 Task: Search one way flight ticket for 2 adults, 2 children, 2 infants in seat in first from Joplin: Joplin Regional Airport to Jacksonville: Albert J. Ellis Airport on 8-3-2023. Choice of flights is Westjet. Number of bags: 2 carry on bags. Price is upto 71000. Outbound departure time preference is 13:30.
Action: Mouse moved to (236, 368)
Screenshot: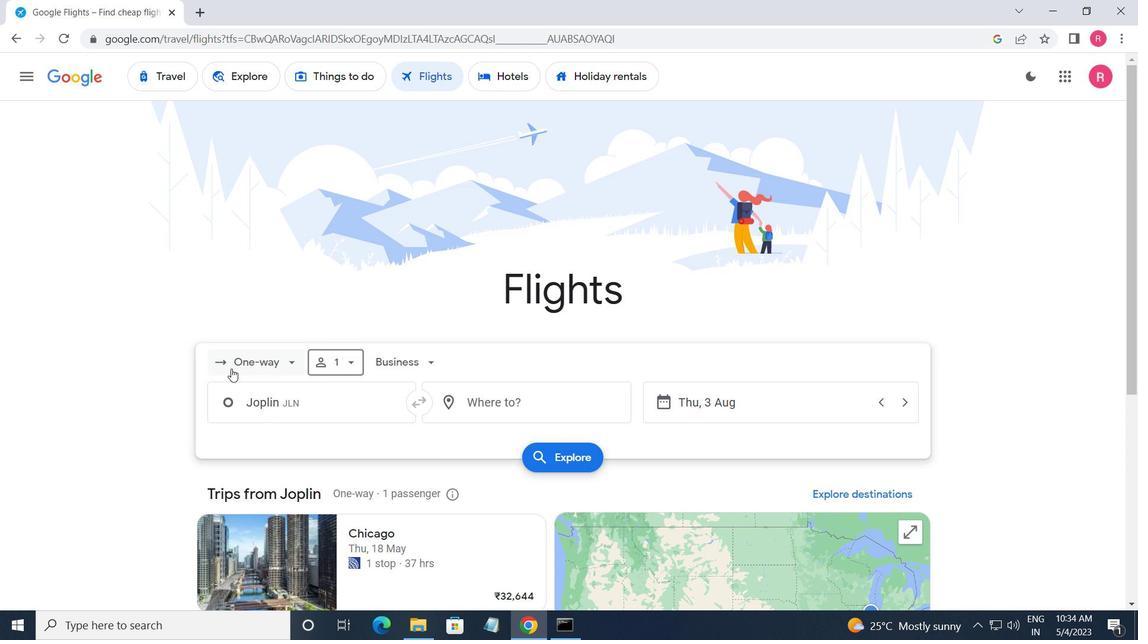 
Action: Mouse pressed left at (236, 368)
Screenshot: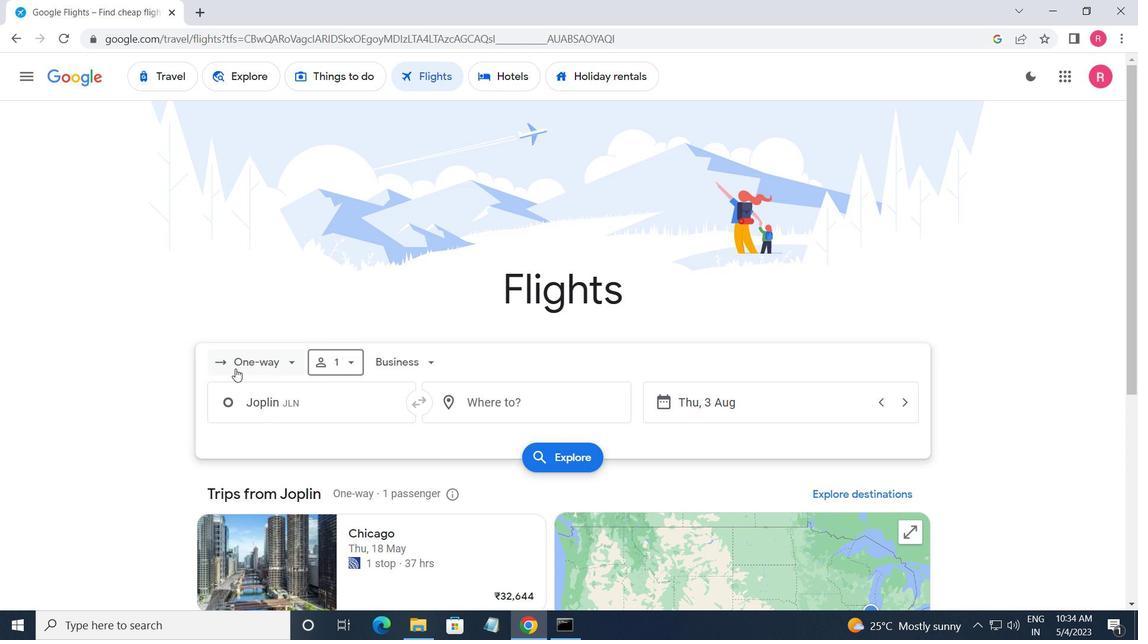 
Action: Mouse moved to (279, 434)
Screenshot: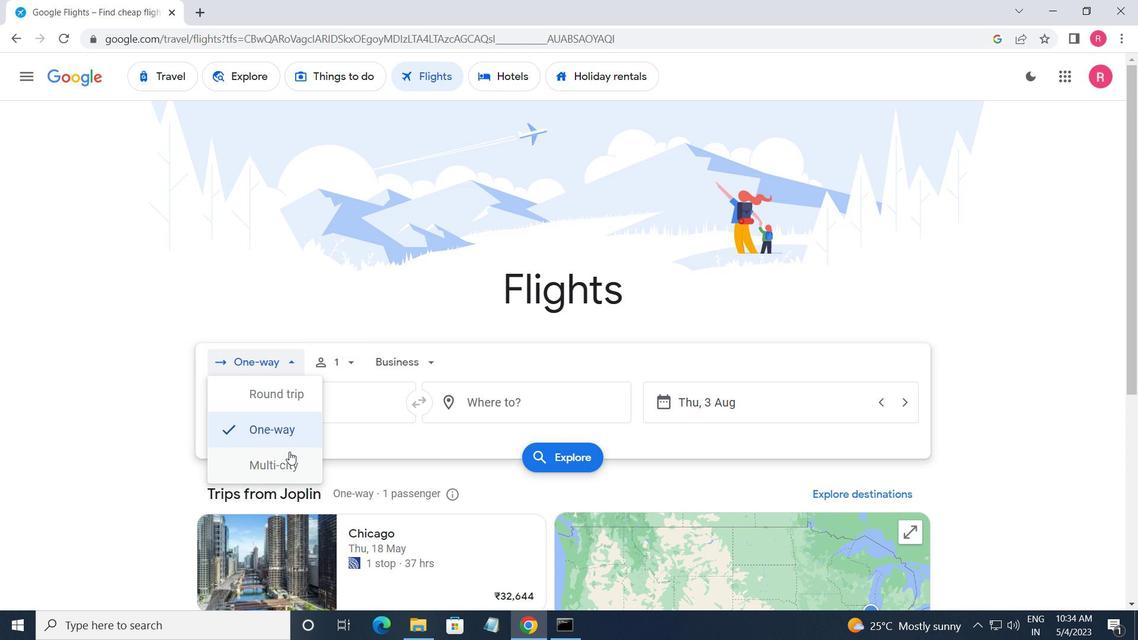 
Action: Mouse pressed left at (279, 434)
Screenshot: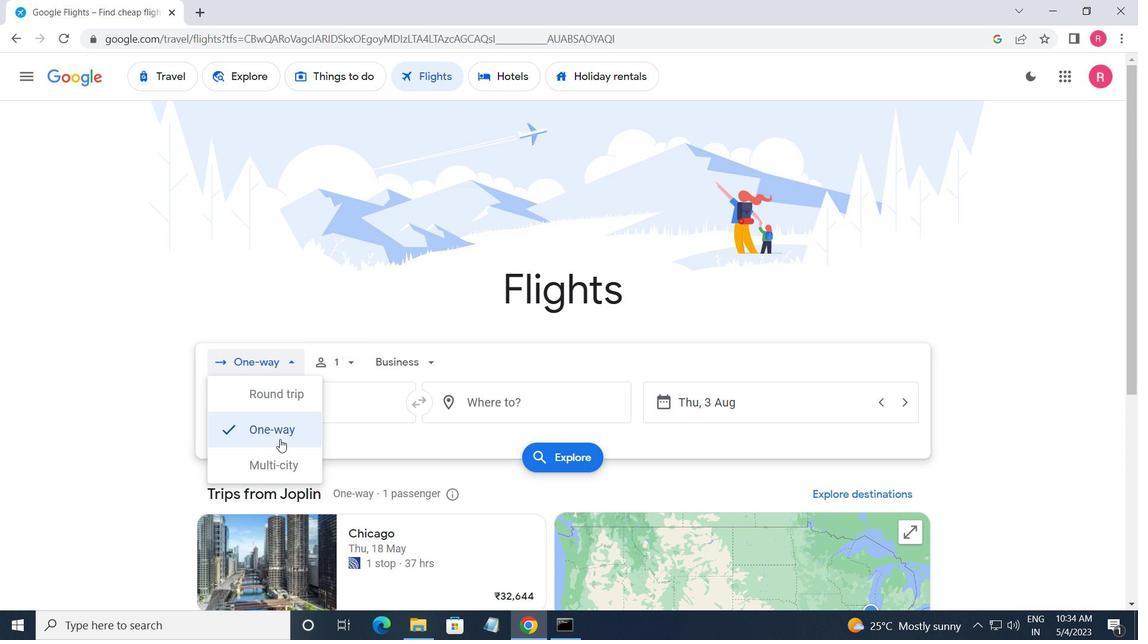 
Action: Mouse moved to (357, 373)
Screenshot: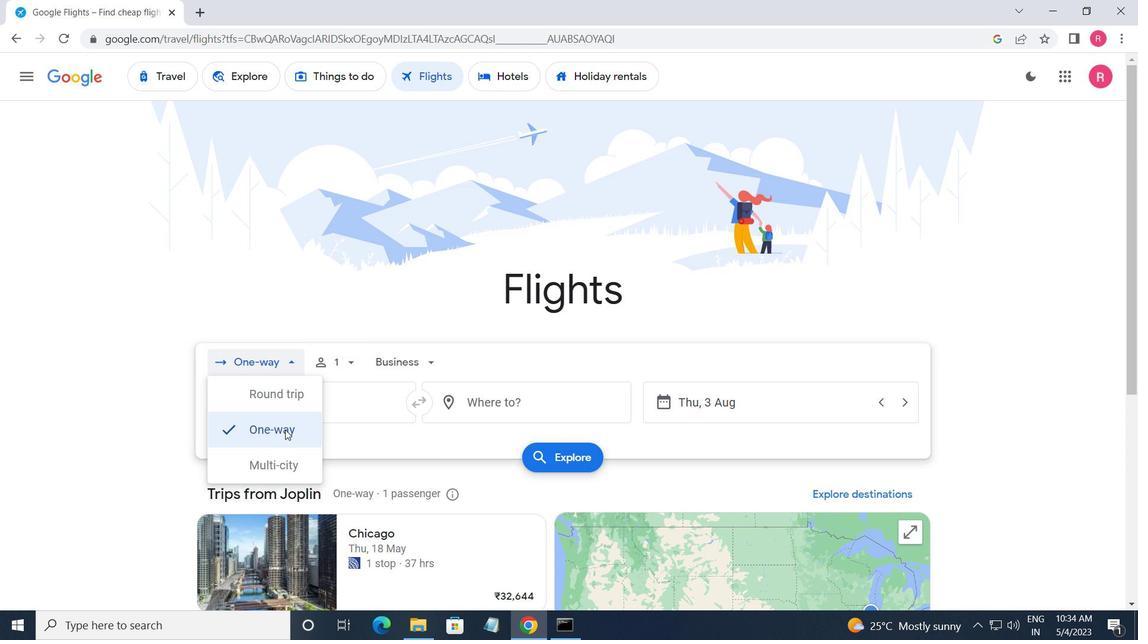 
Action: Mouse pressed left at (357, 373)
Screenshot: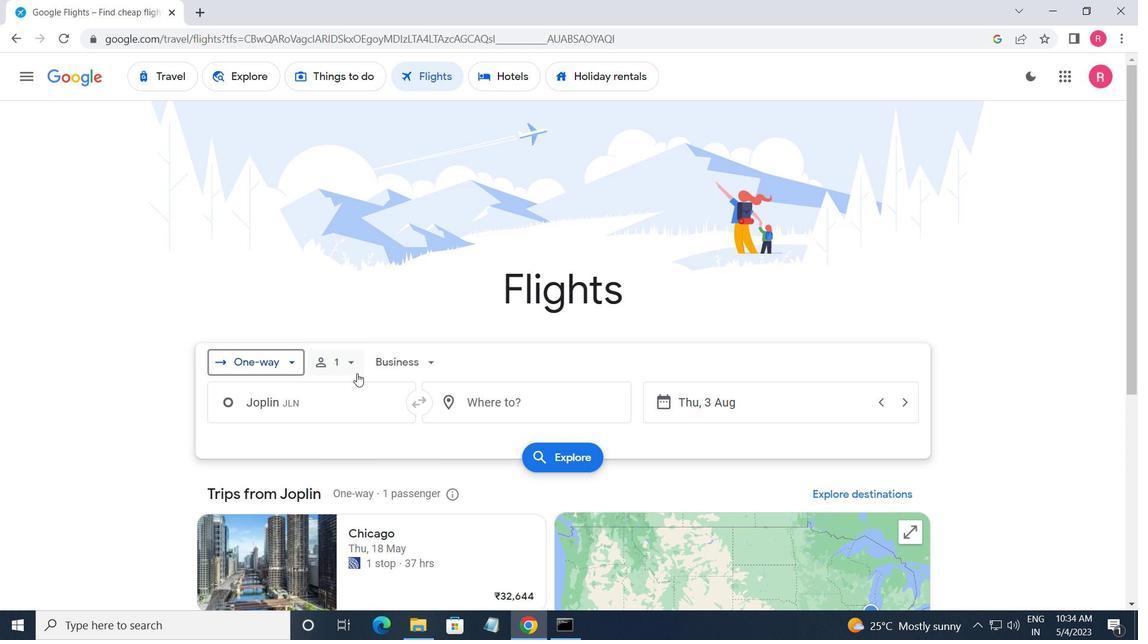 
Action: Mouse moved to (451, 397)
Screenshot: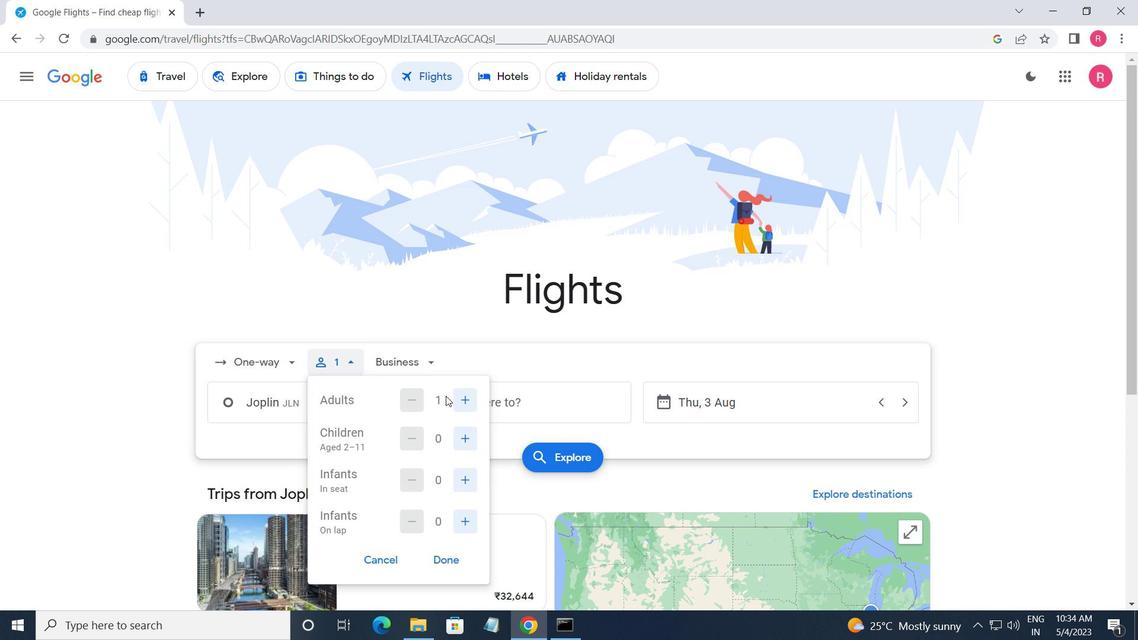 
Action: Mouse pressed left at (451, 397)
Screenshot: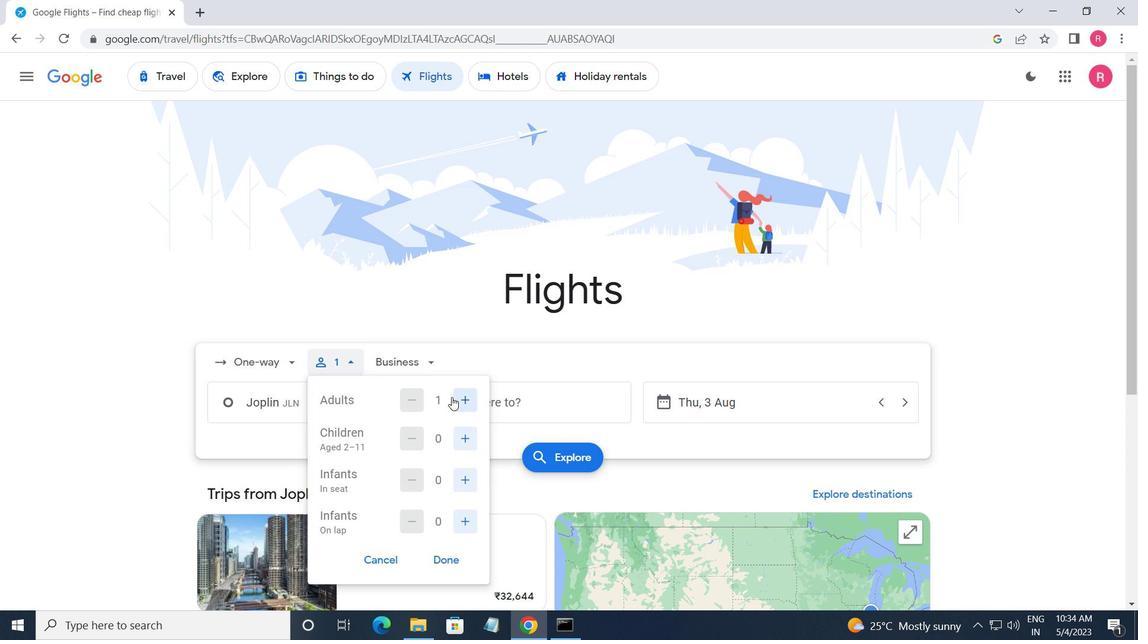 
Action: Mouse moved to (472, 439)
Screenshot: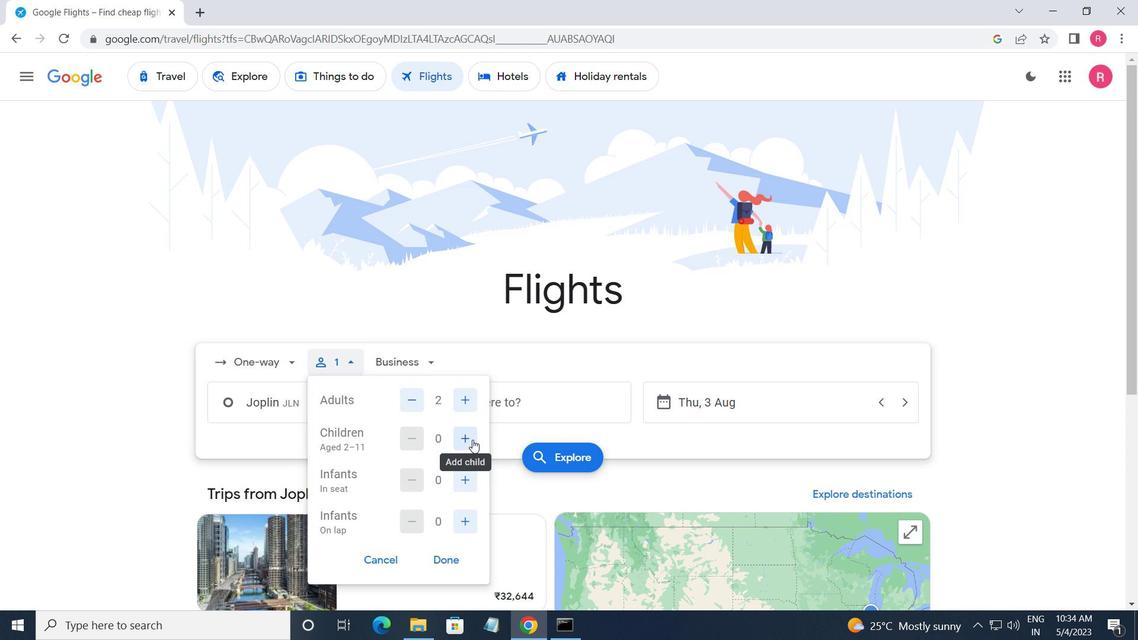
Action: Mouse pressed left at (472, 439)
Screenshot: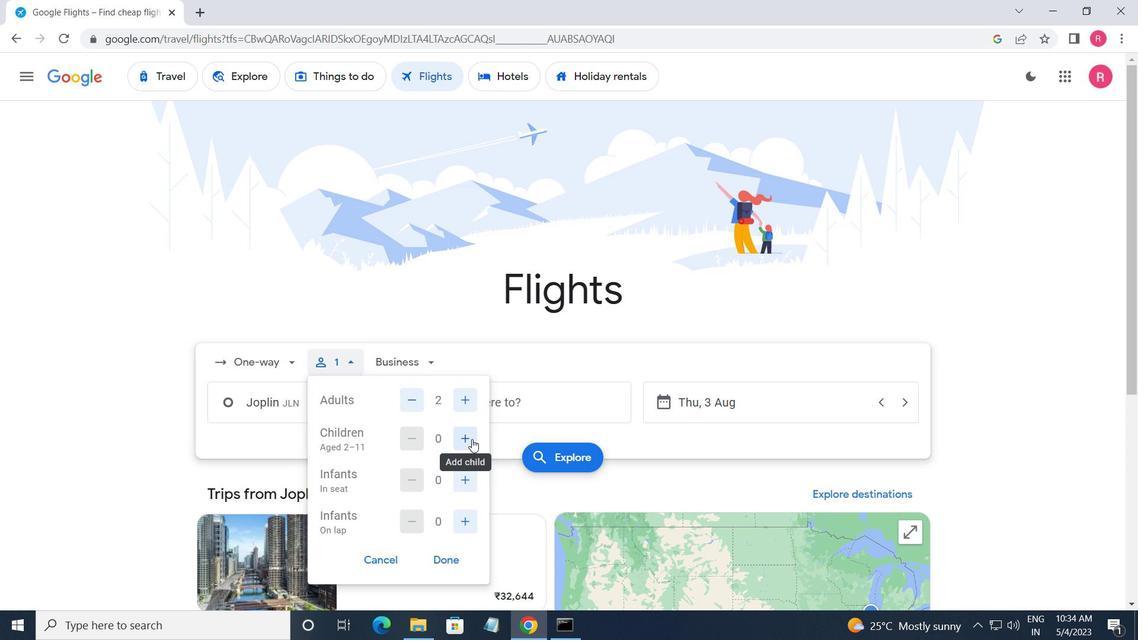 
Action: Mouse pressed left at (472, 439)
Screenshot: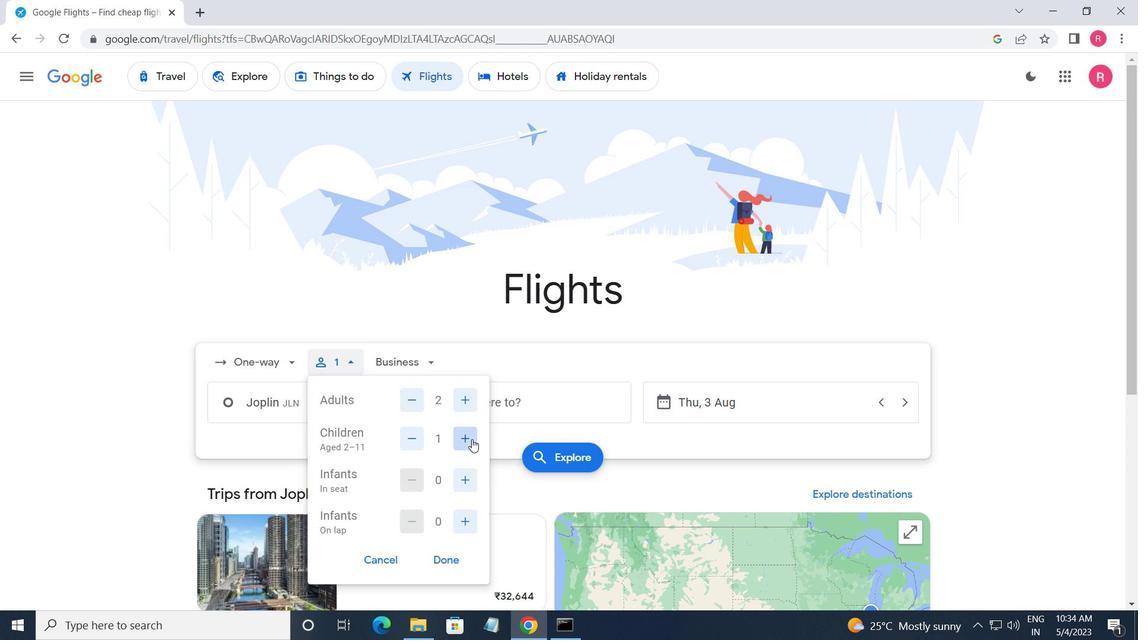 
Action: Mouse moved to (464, 481)
Screenshot: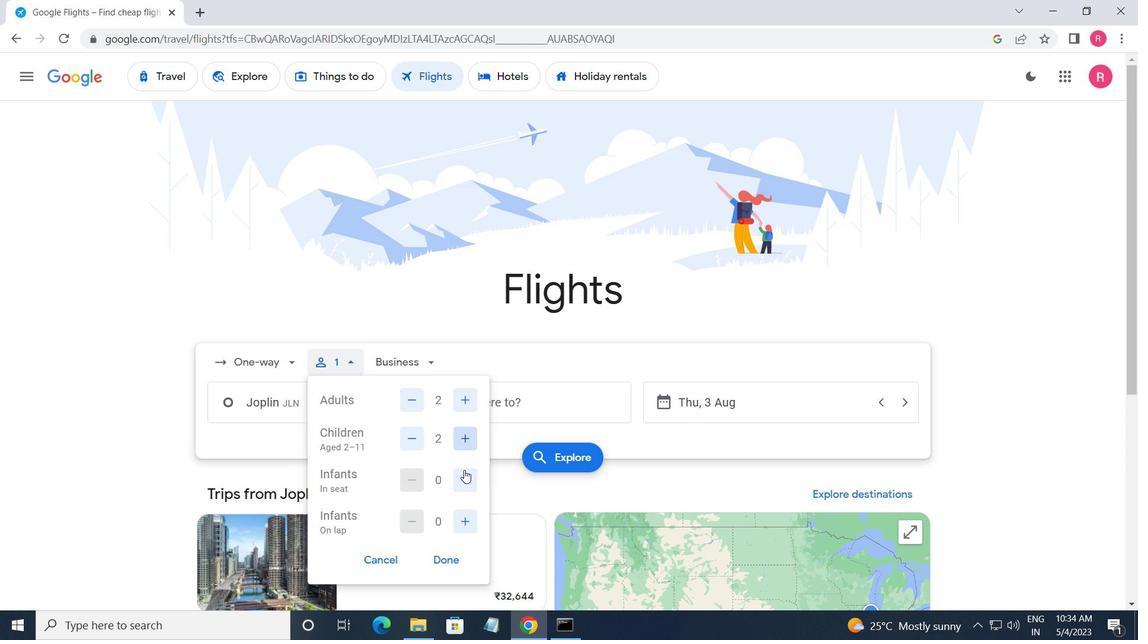 
Action: Mouse pressed left at (464, 481)
Screenshot: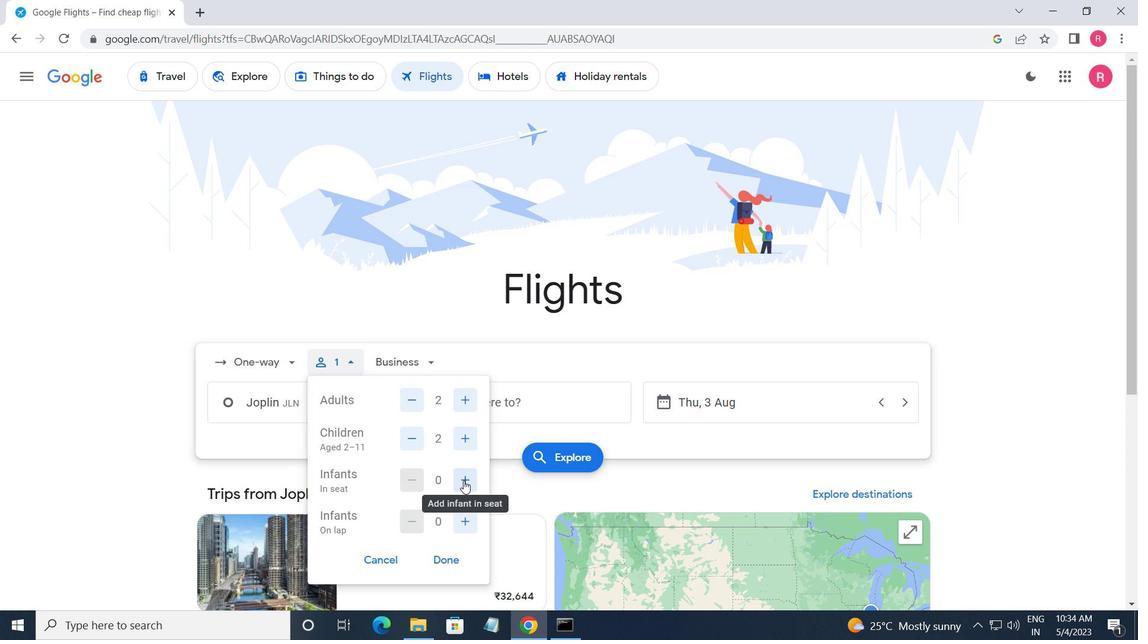 
Action: Mouse pressed left at (464, 481)
Screenshot: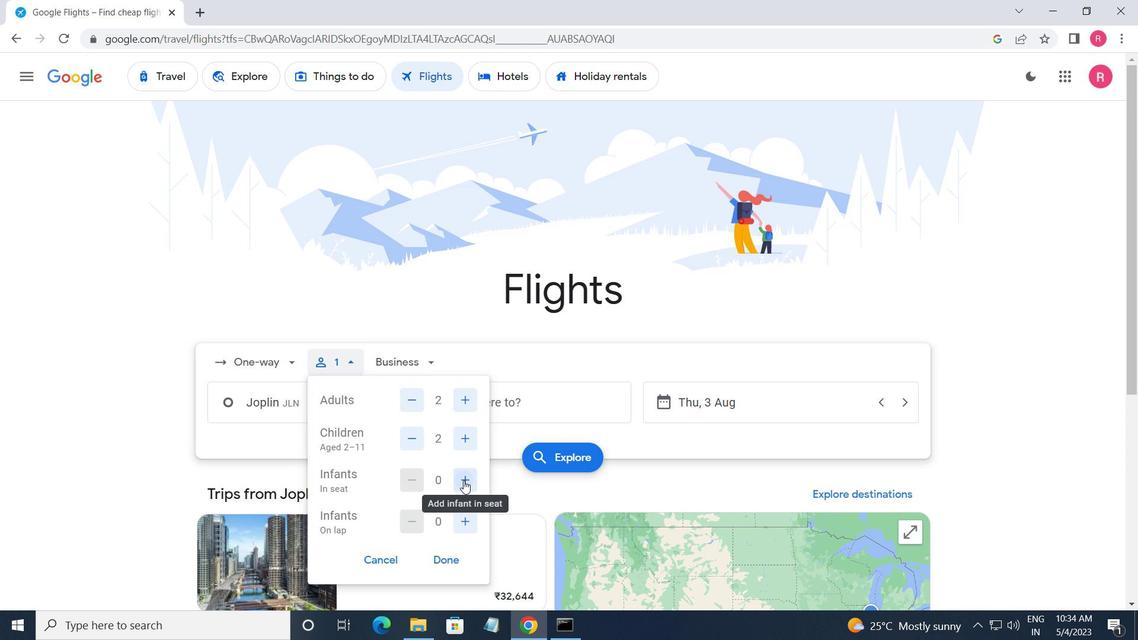 
Action: Mouse moved to (406, 355)
Screenshot: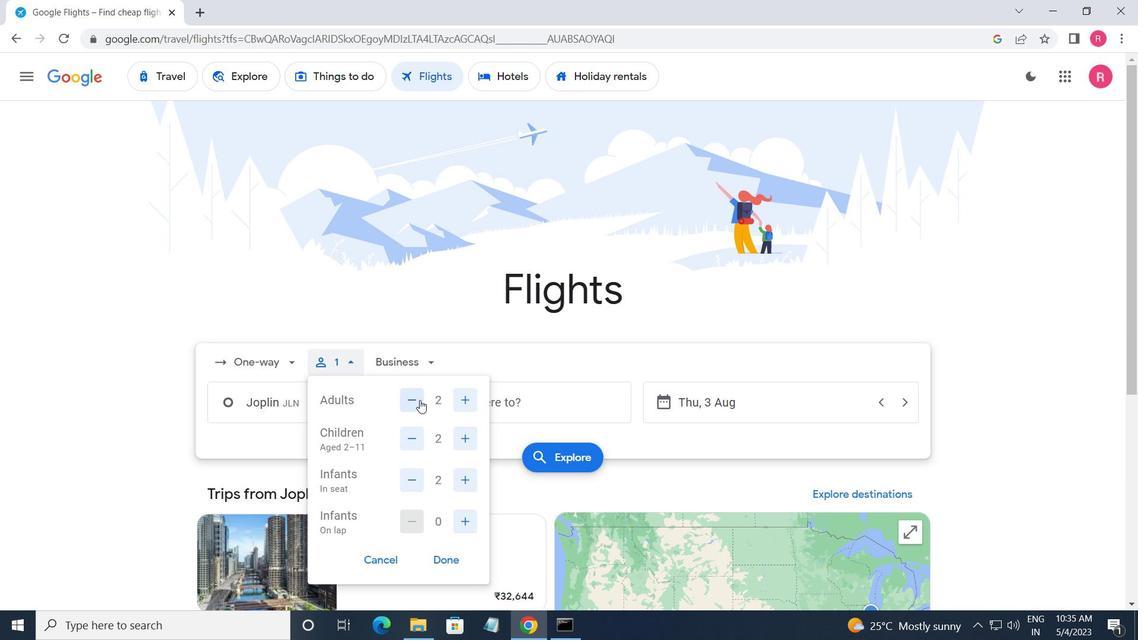 
Action: Mouse pressed left at (406, 355)
Screenshot: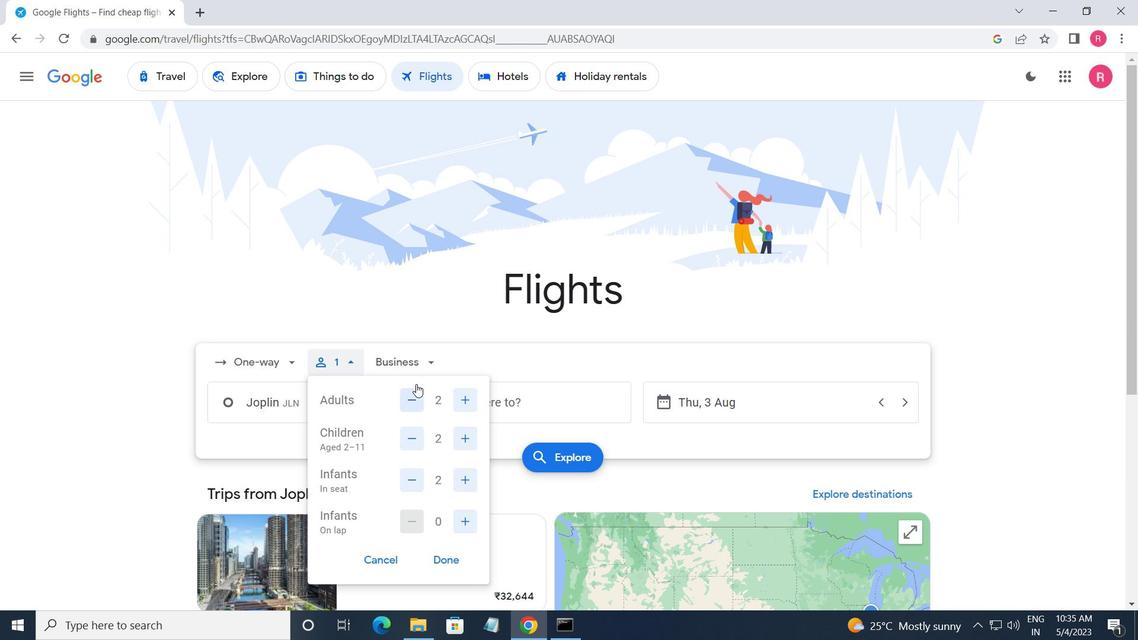
Action: Mouse moved to (439, 492)
Screenshot: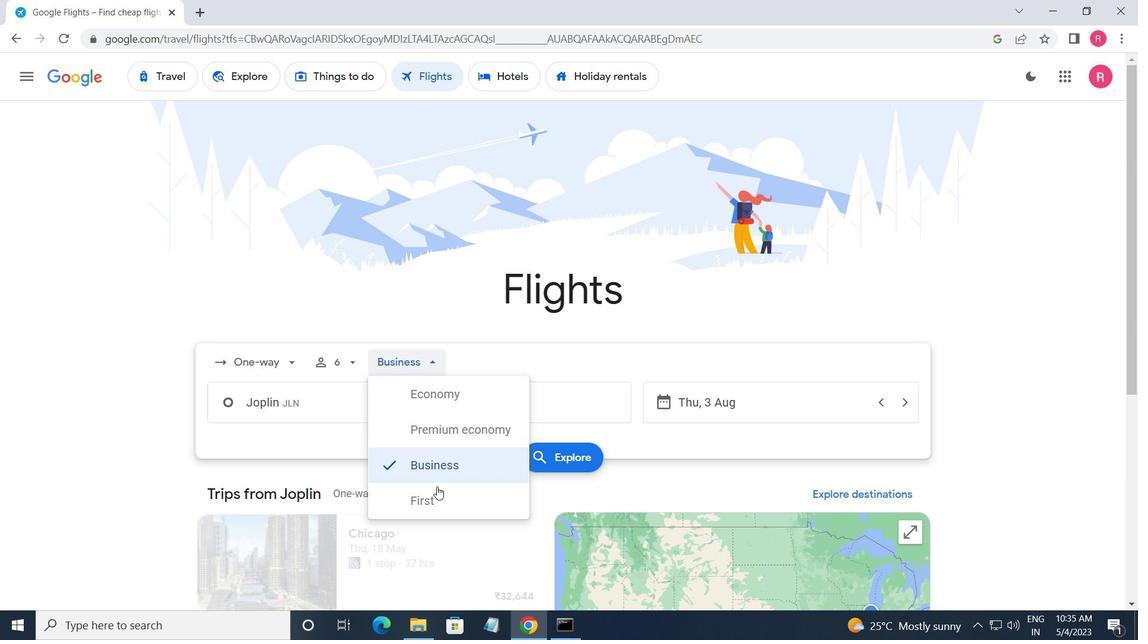 
Action: Mouse pressed left at (439, 492)
Screenshot: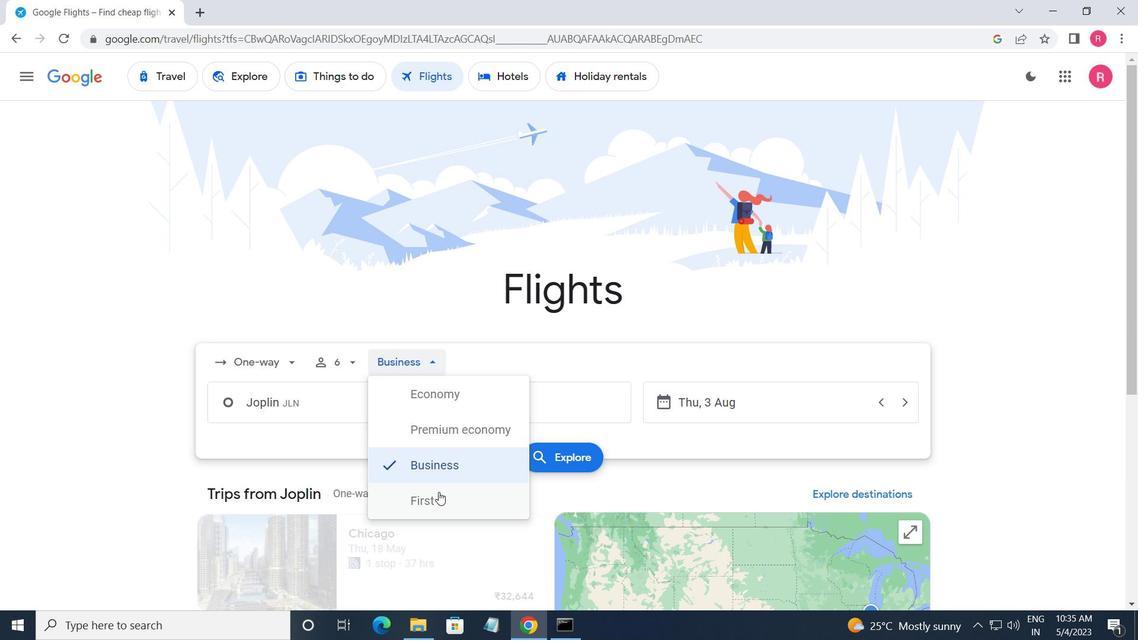 
Action: Mouse moved to (340, 404)
Screenshot: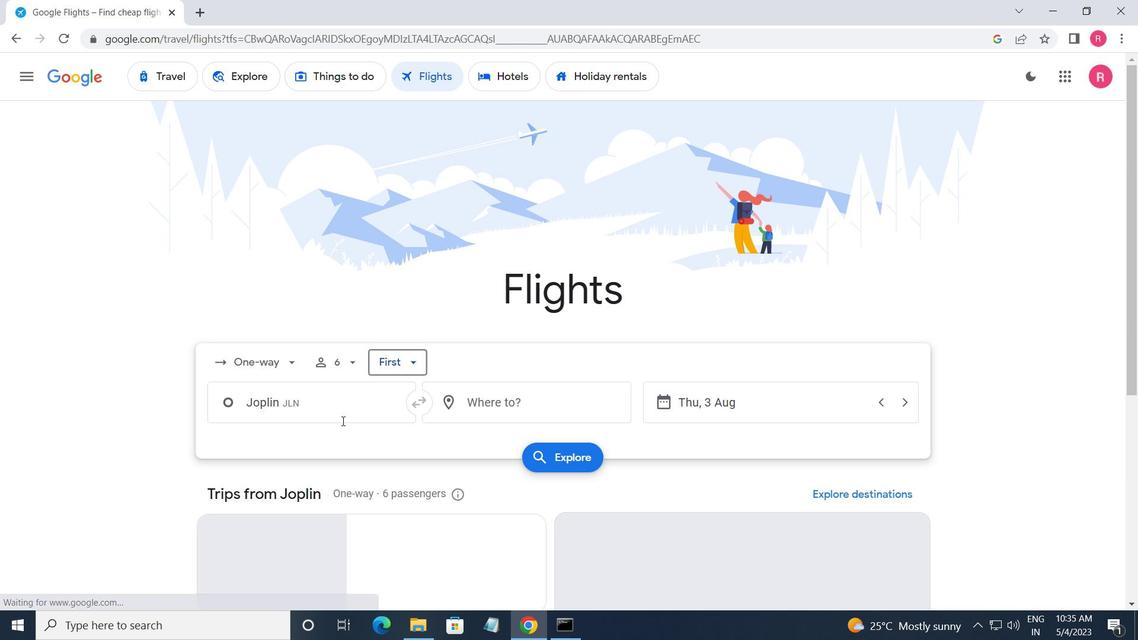 
Action: Mouse pressed left at (340, 404)
Screenshot: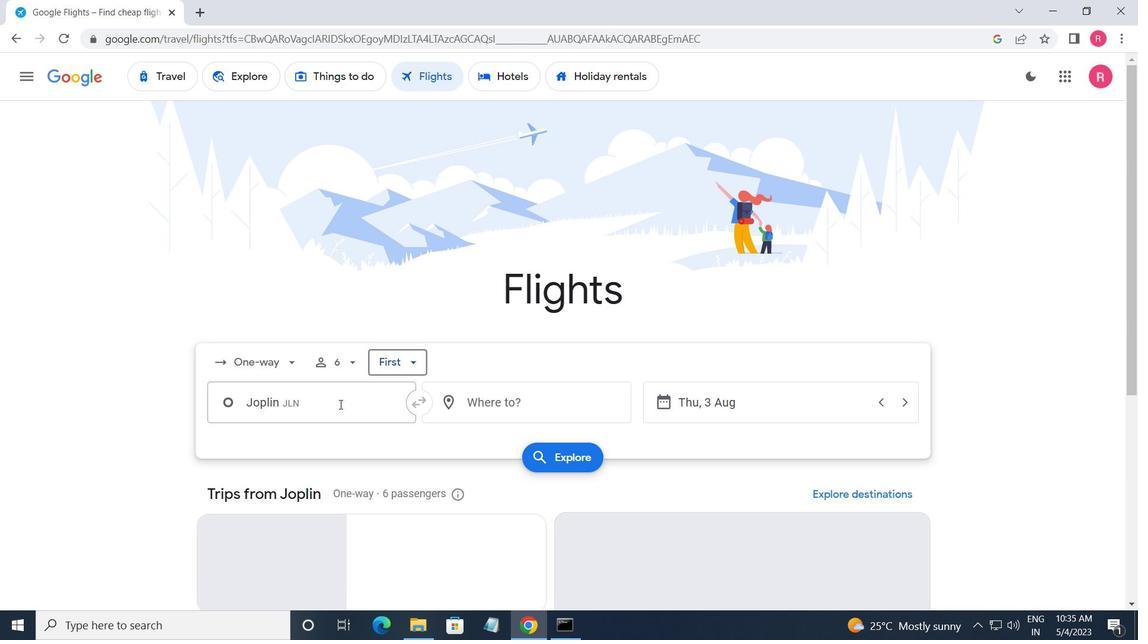 
Action: Mouse moved to (339, 487)
Screenshot: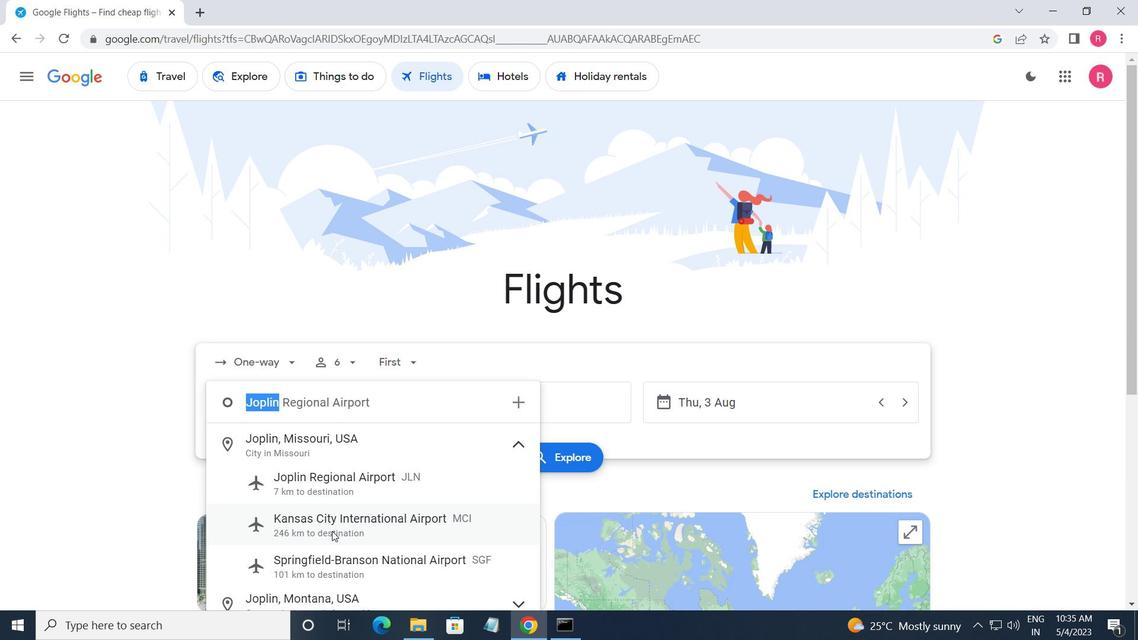 
Action: Mouse pressed left at (339, 487)
Screenshot: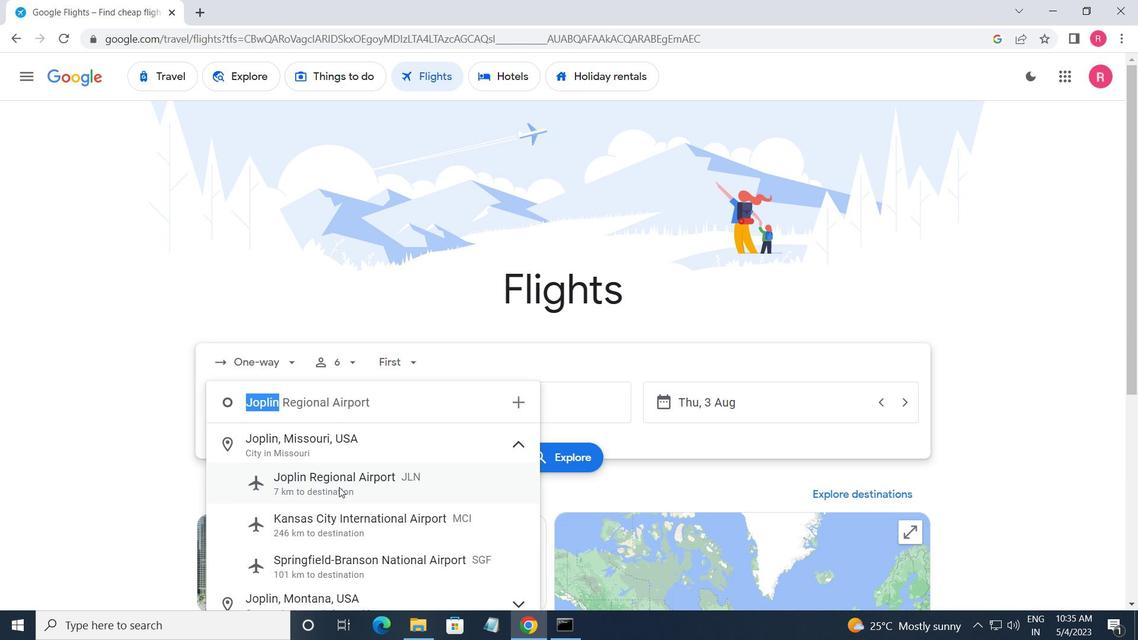 
Action: Mouse moved to (480, 408)
Screenshot: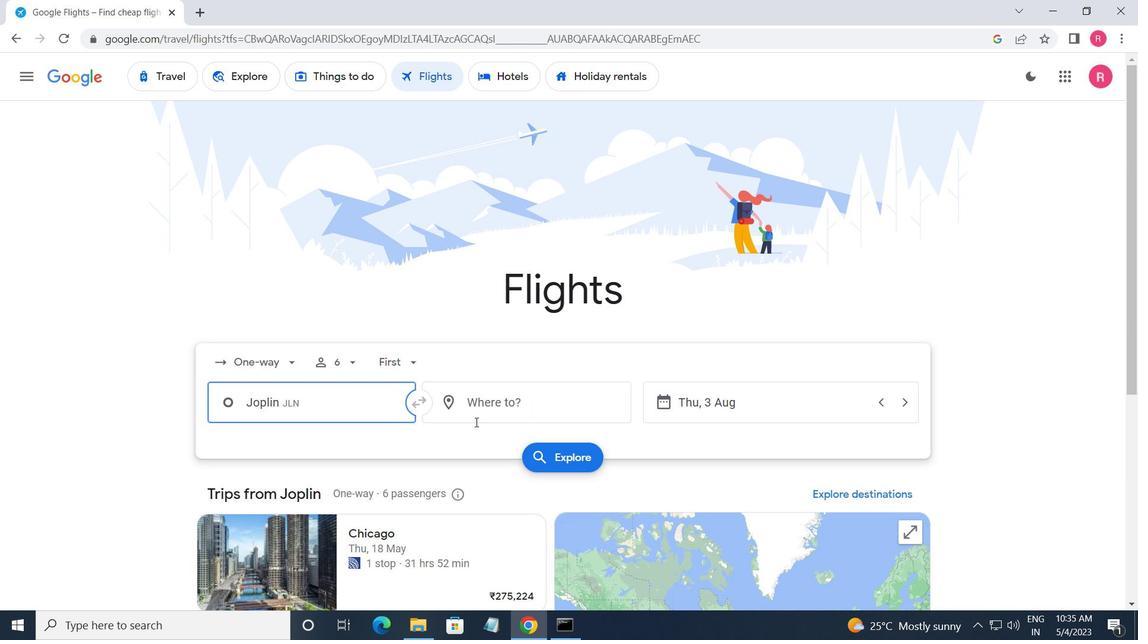 
Action: Mouse pressed left at (480, 408)
Screenshot: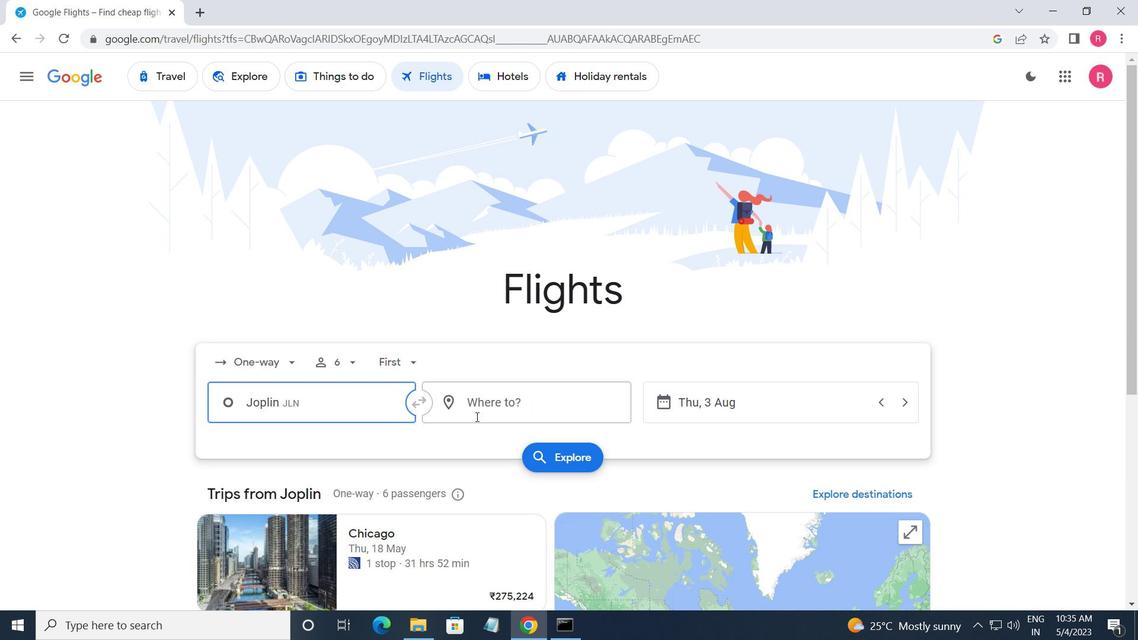 
Action: Mouse moved to (497, 552)
Screenshot: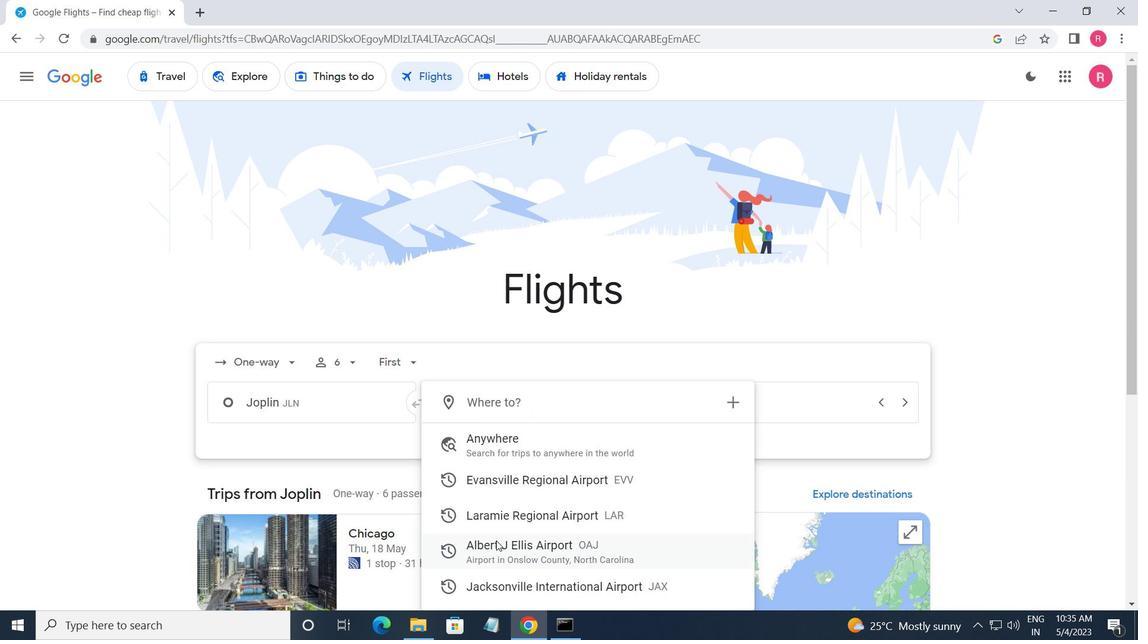 
Action: Mouse pressed left at (497, 552)
Screenshot: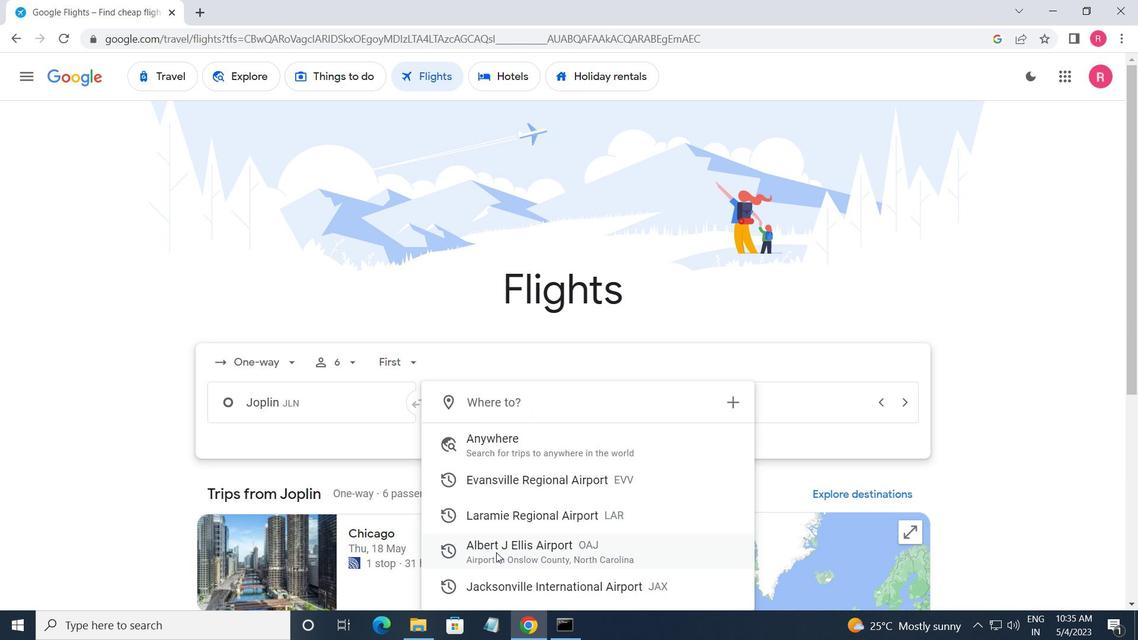 
Action: Mouse moved to (746, 405)
Screenshot: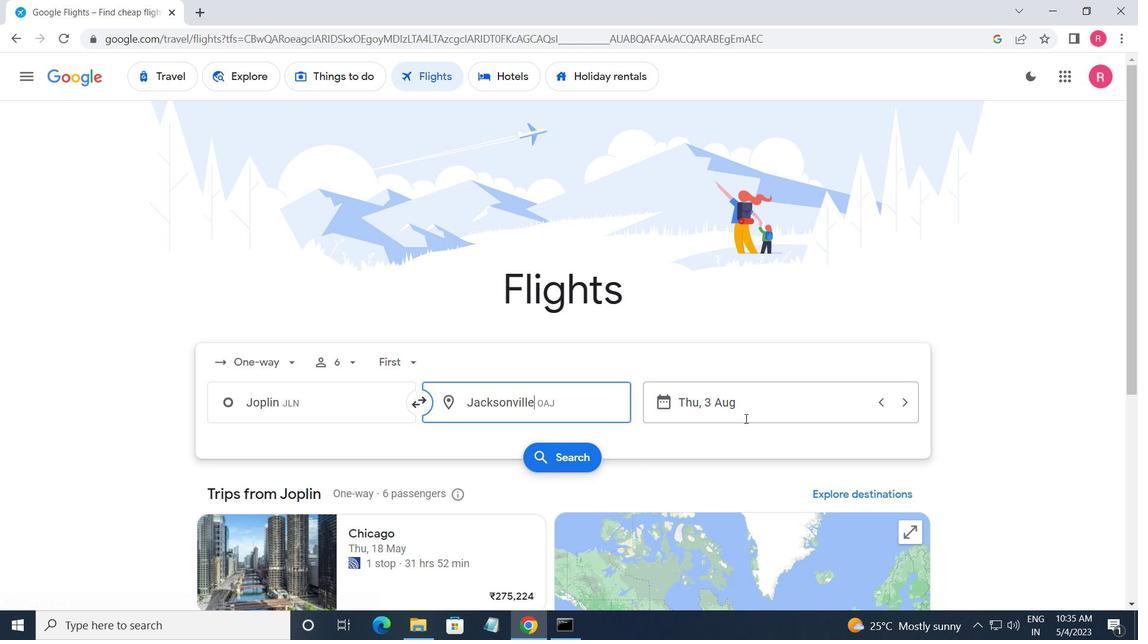 
Action: Mouse pressed left at (746, 405)
Screenshot: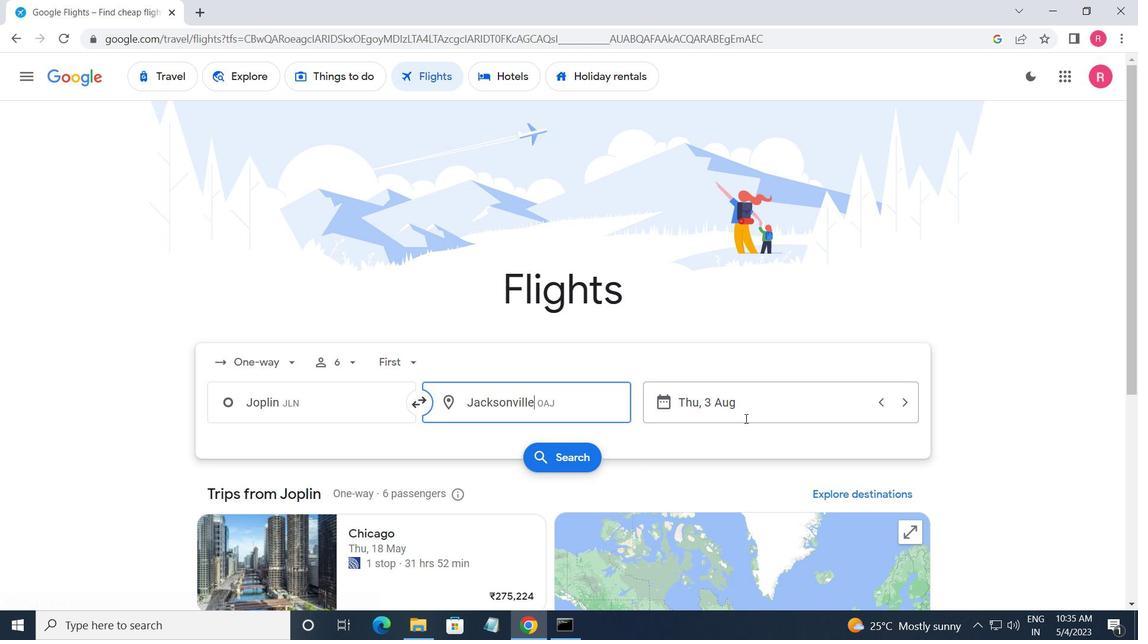 
Action: Mouse moved to (526, 342)
Screenshot: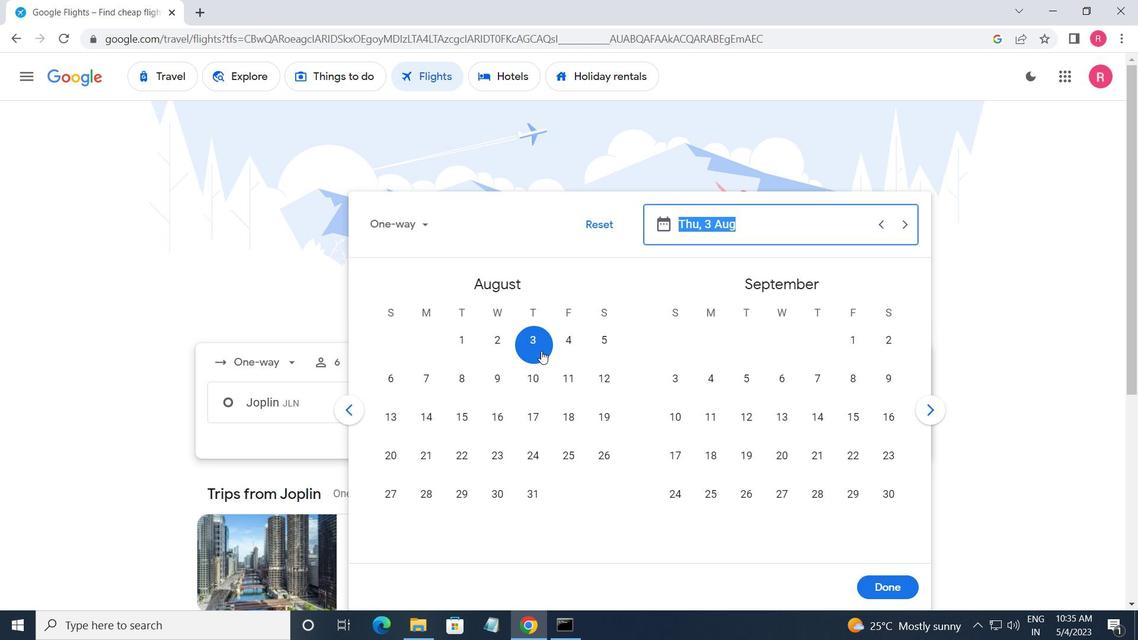 
Action: Mouse pressed left at (526, 342)
Screenshot: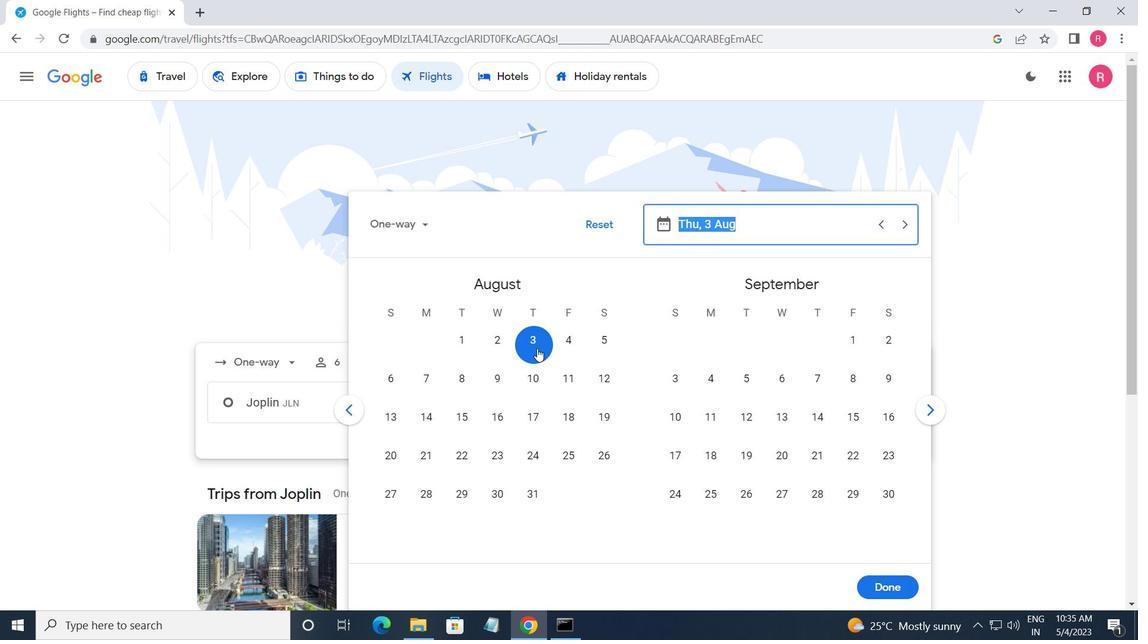 
Action: Mouse moved to (881, 588)
Screenshot: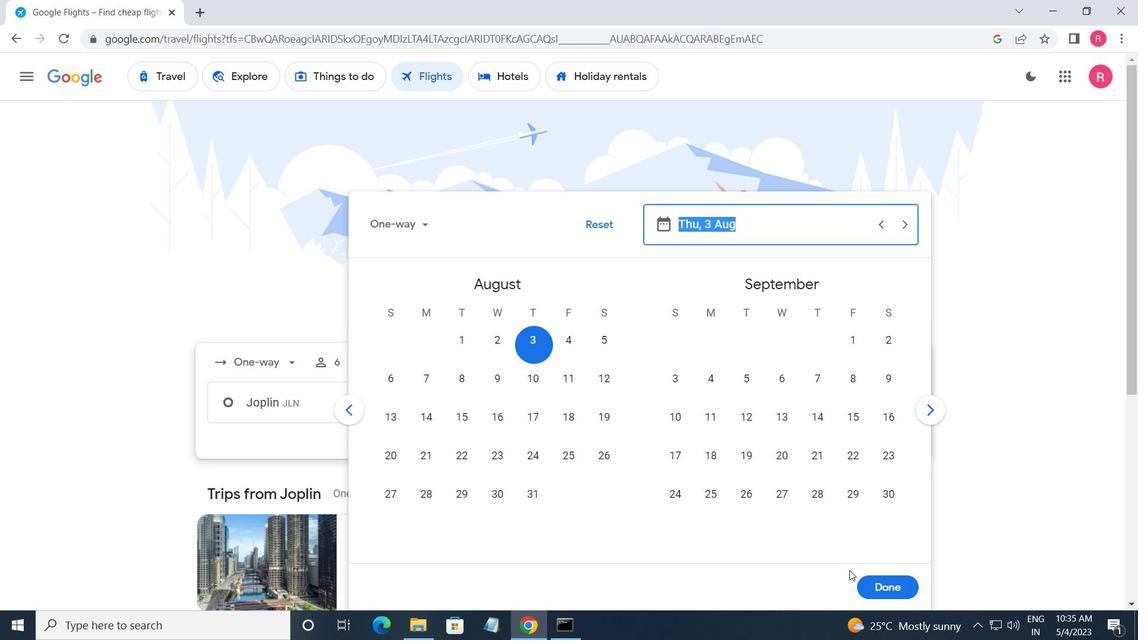 
Action: Mouse pressed left at (881, 588)
Screenshot: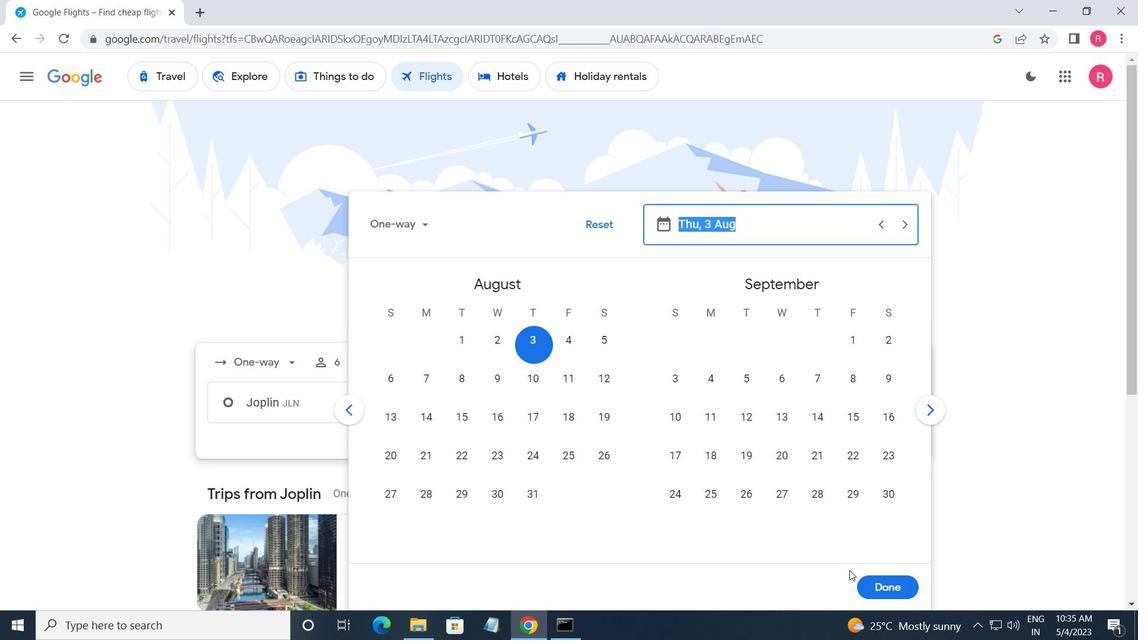 
Action: Mouse moved to (569, 452)
Screenshot: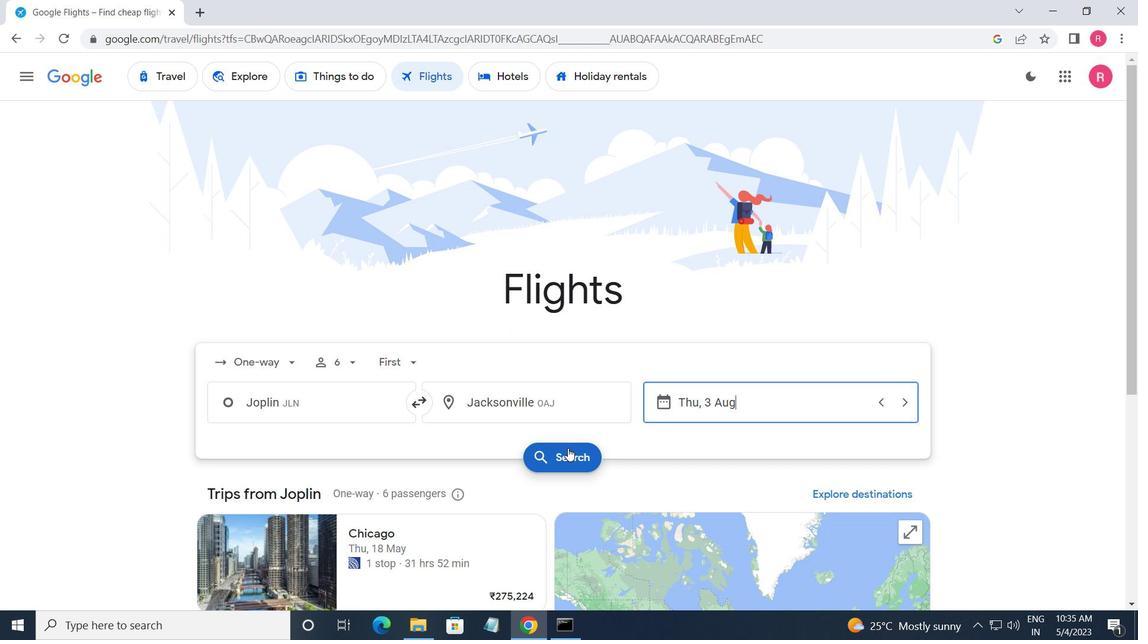 
Action: Mouse pressed left at (569, 452)
Screenshot: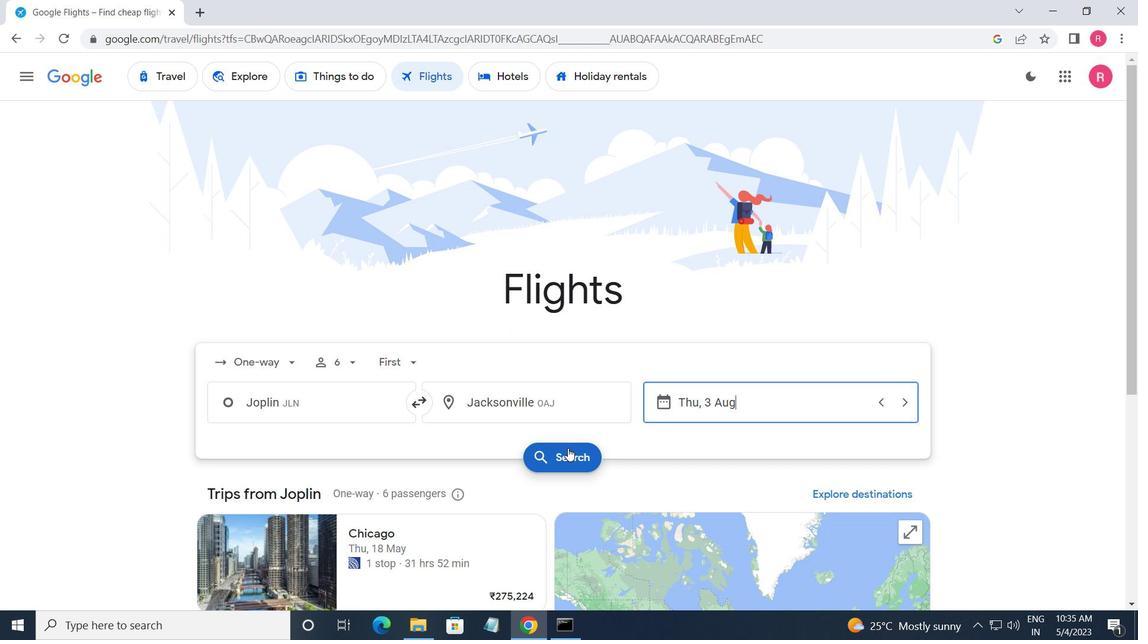 
Action: Mouse moved to (221, 217)
Screenshot: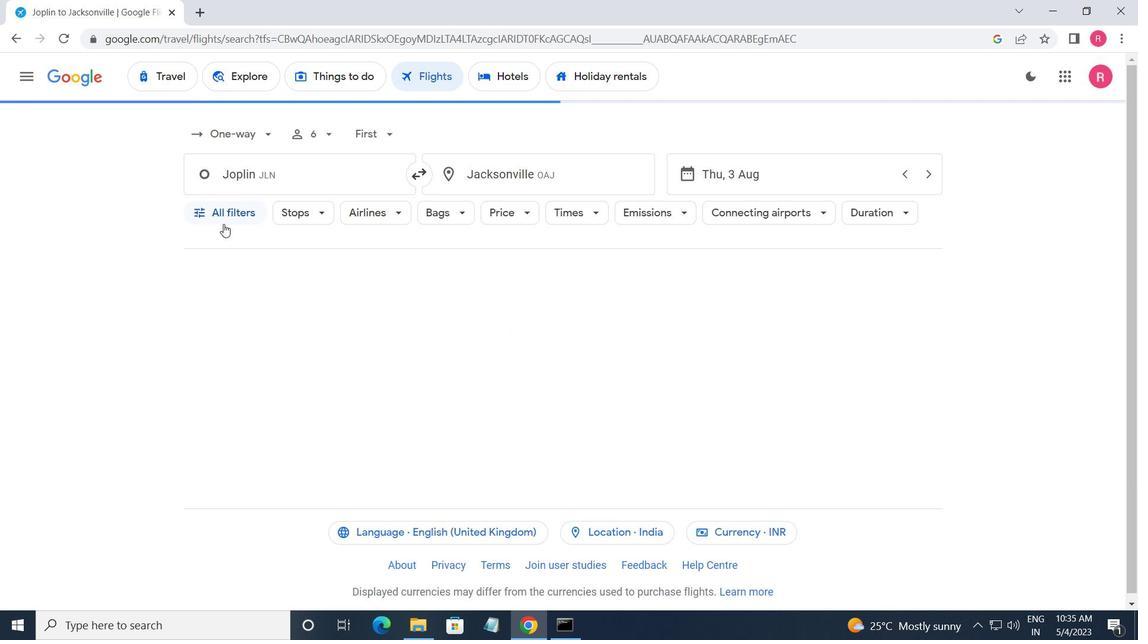 
Action: Mouse pressed left at (221, 217)
Screenshot: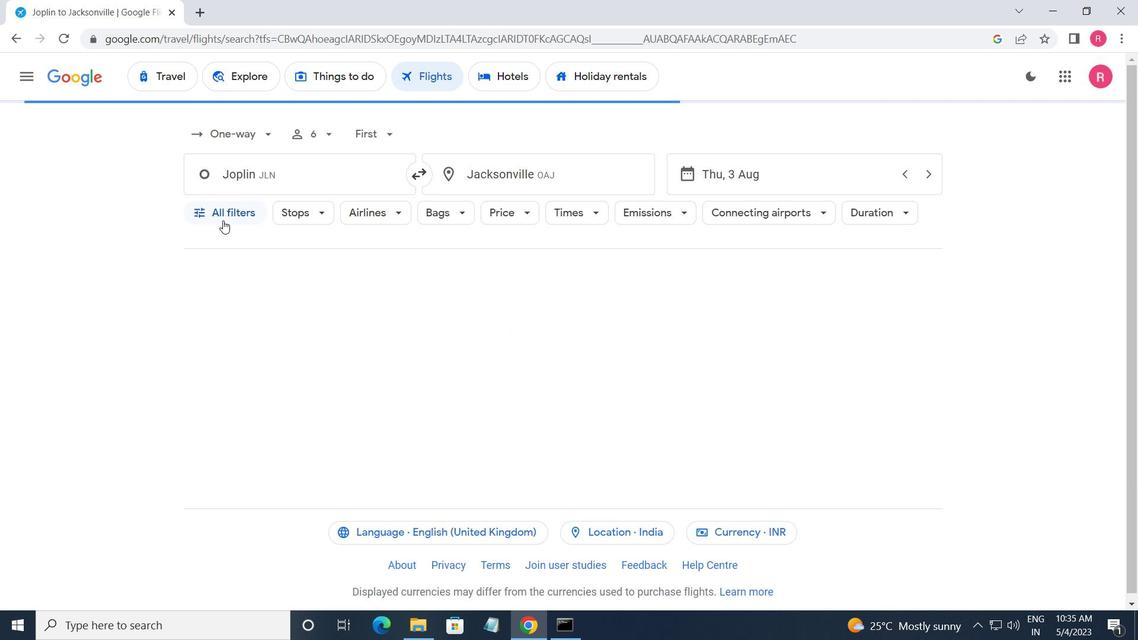 
Action: Mouse moved to (256, 351)
Screenshot: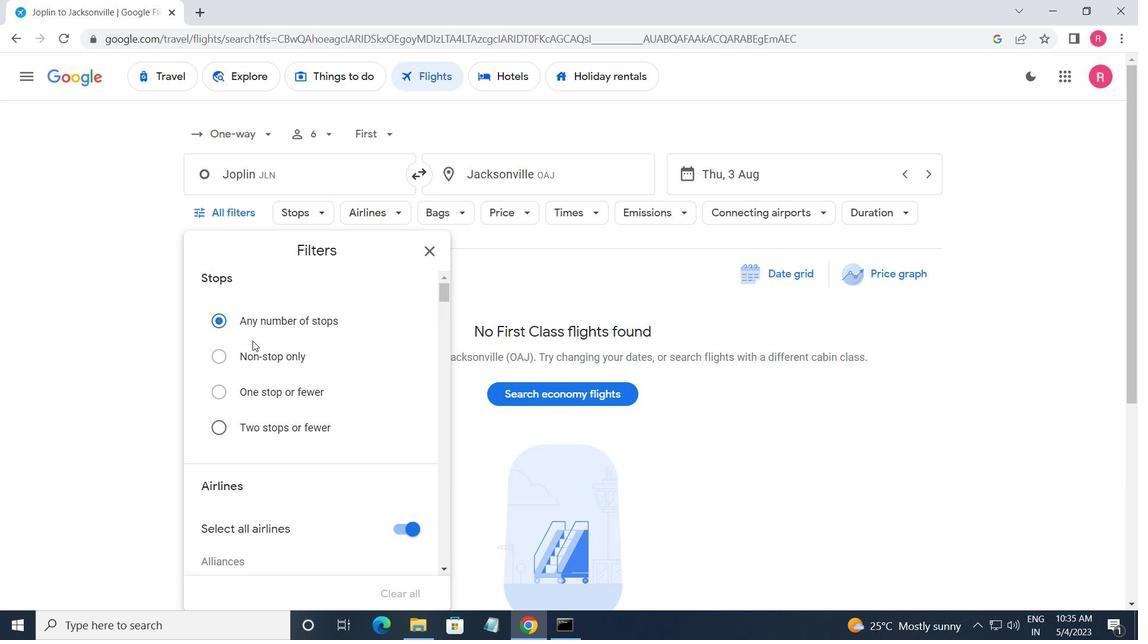 
Action: Mouse scrolled (256, 350) with delta (0, 0)
Screenshot: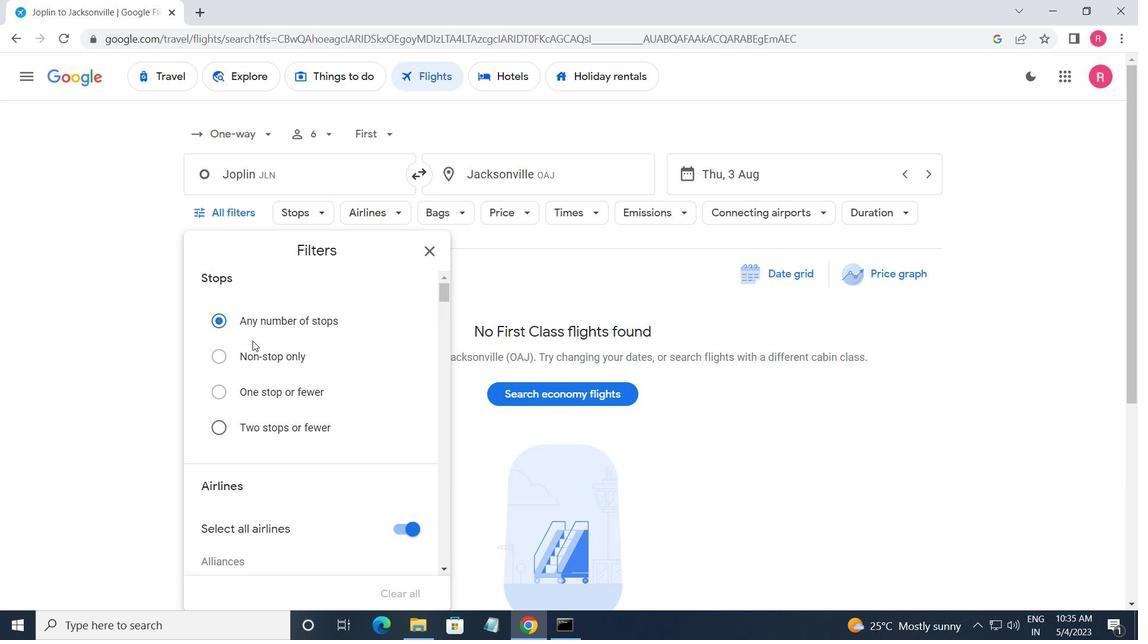
Action: Mouse moved to (259, 357)
Screenshot: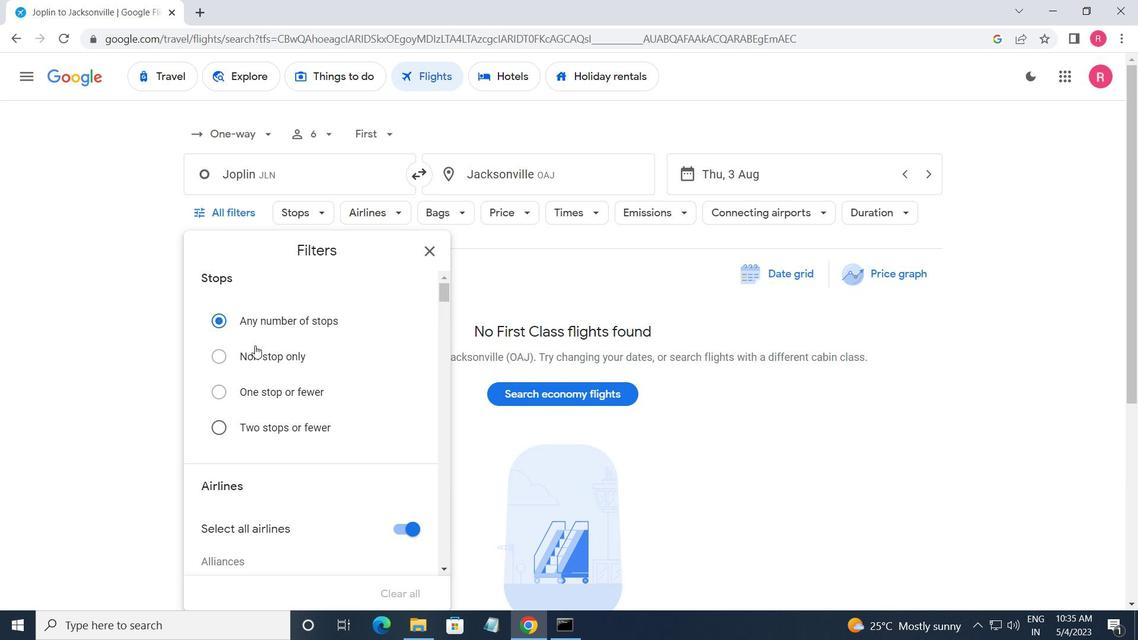 
Action: Mouse scrolled (259, 357) with delta (0, 0)
Screenshot: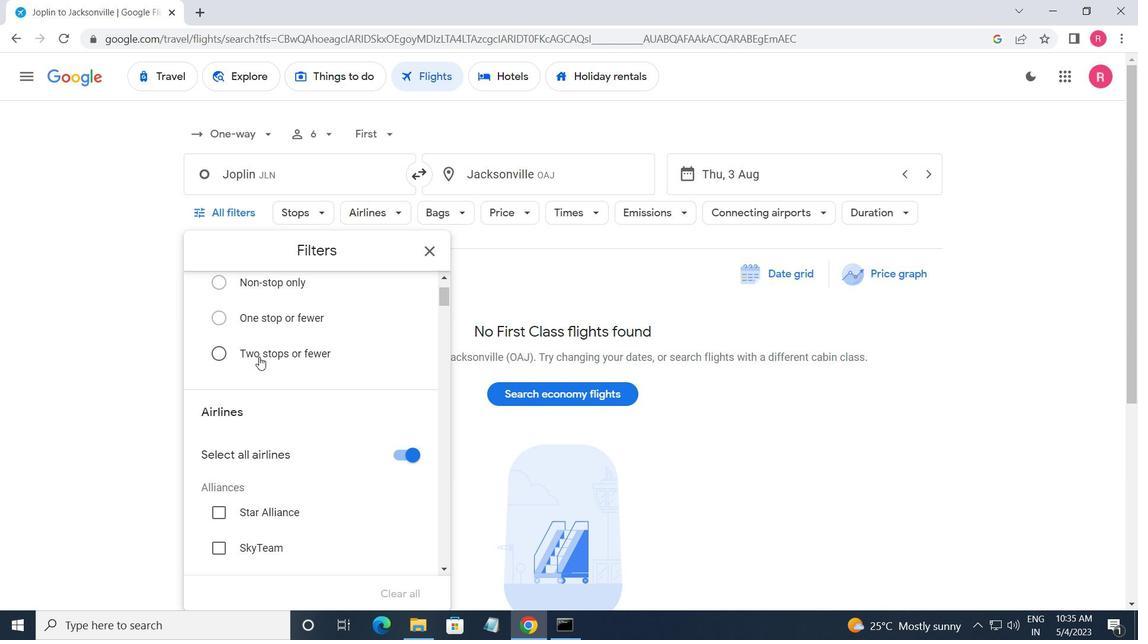 
Action: Mouse scrolled (259, 357) with delta (0, 0)
Screenshot: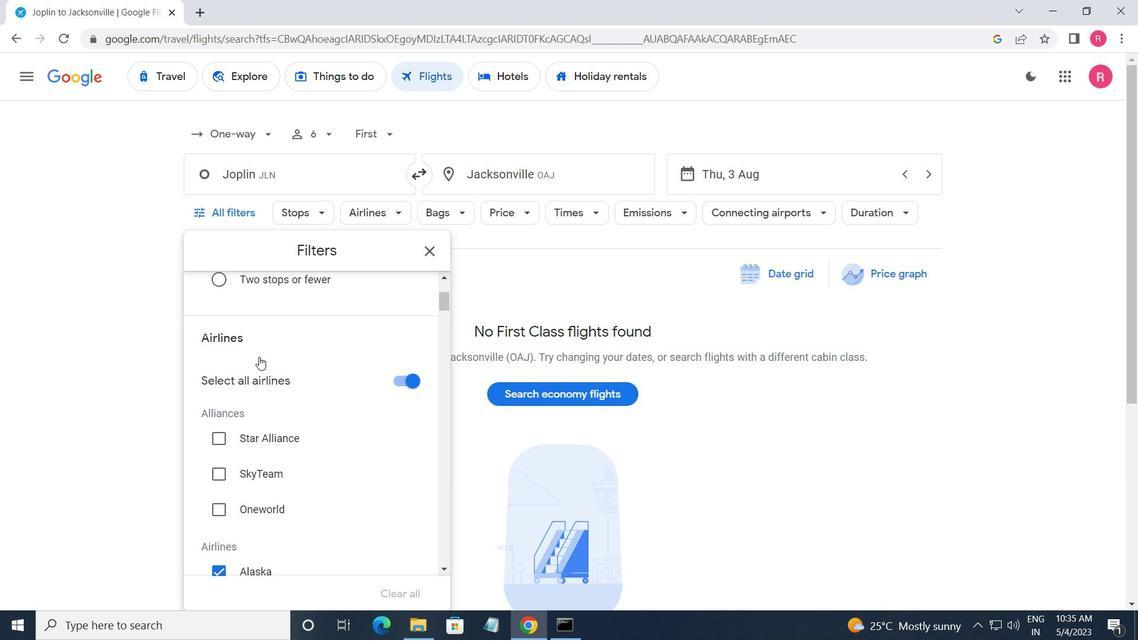 
Action: Mouse moved to (260, 357)
Screenshot: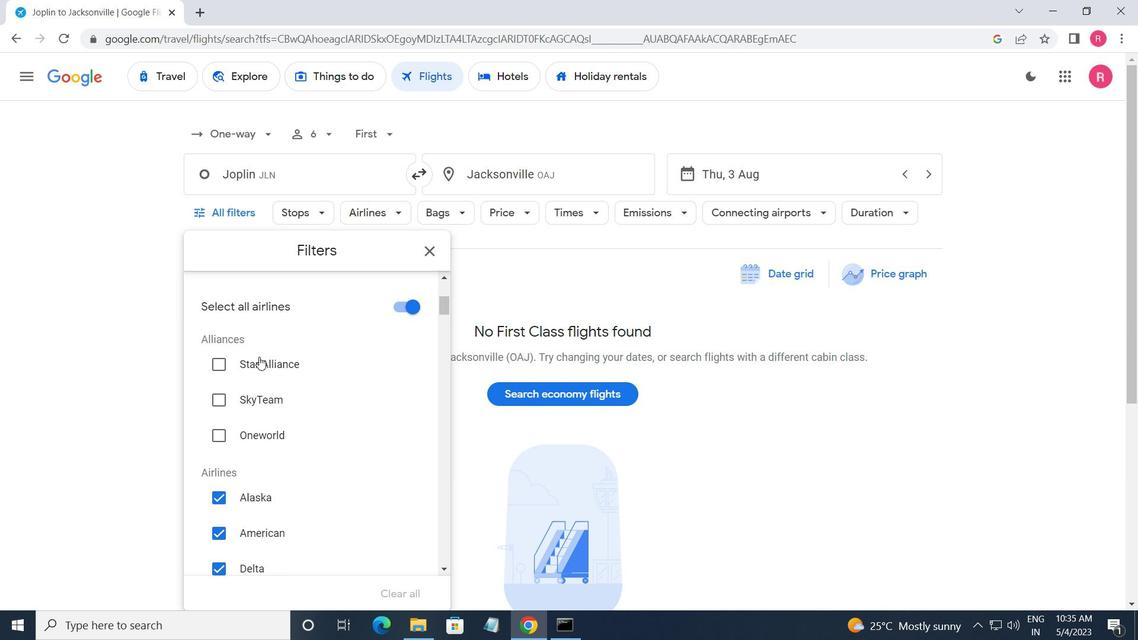 
Action: Mouse scrolled (260, 356) with delta (0, 0)
Screenshot: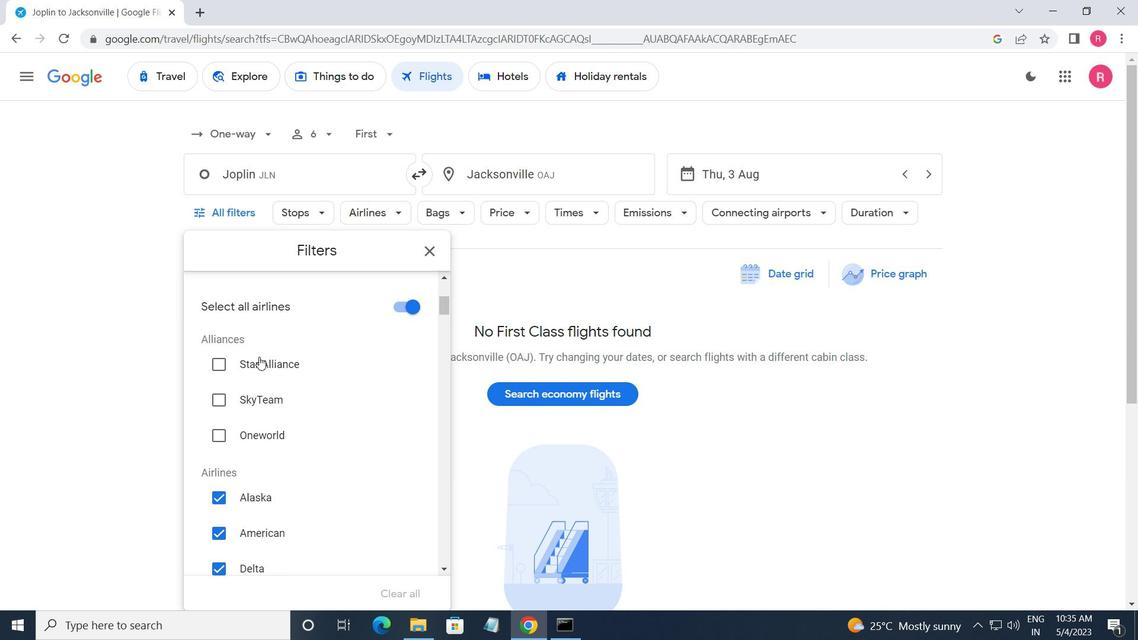 
Action: Mouse moved to (261, 357)
Screenshot: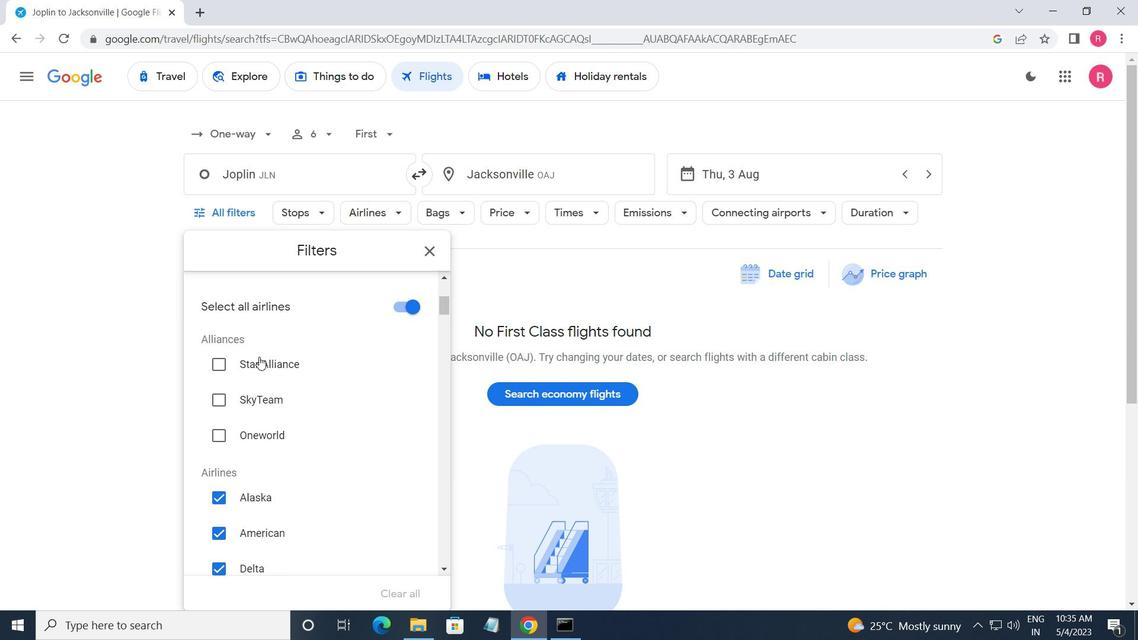 
Action: Mouse scrolled (261, 356) with delta (0, 0)
Screenshot: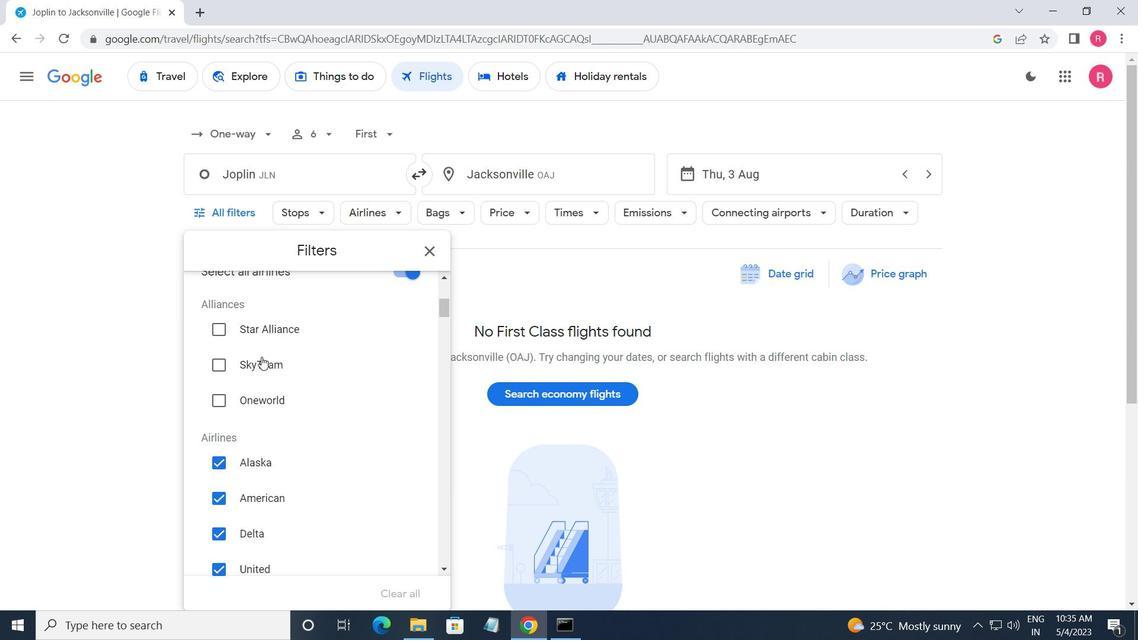 
Action: Mouse moved to (263, 358)
Screenshot: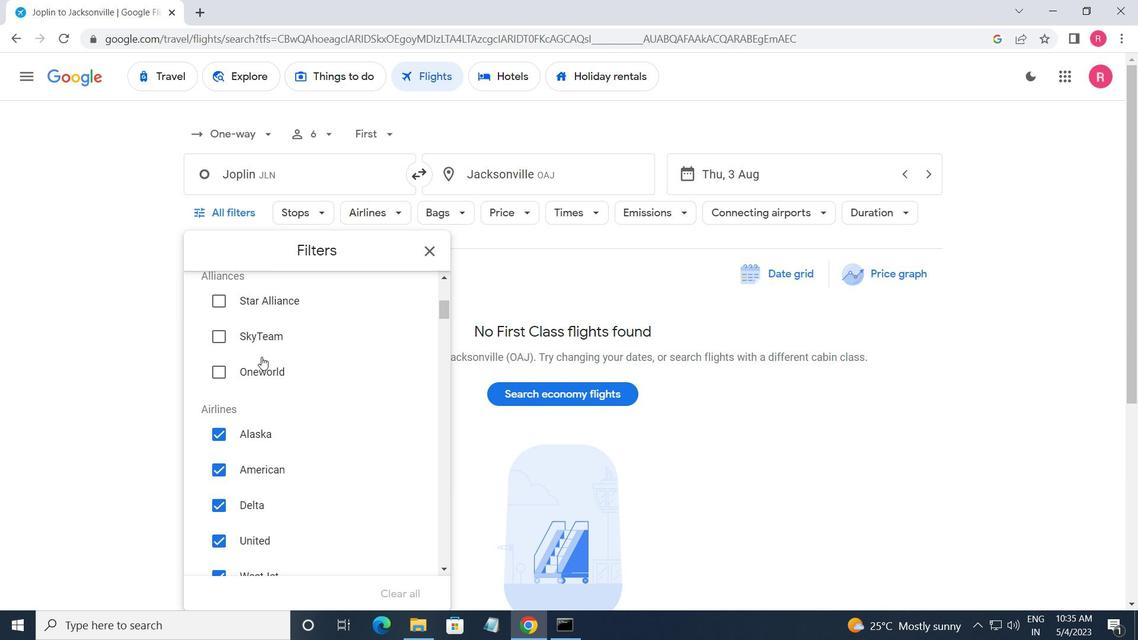 
Action: Mouse scrolled (263, 357) with delta (0, 0)
Screenshot: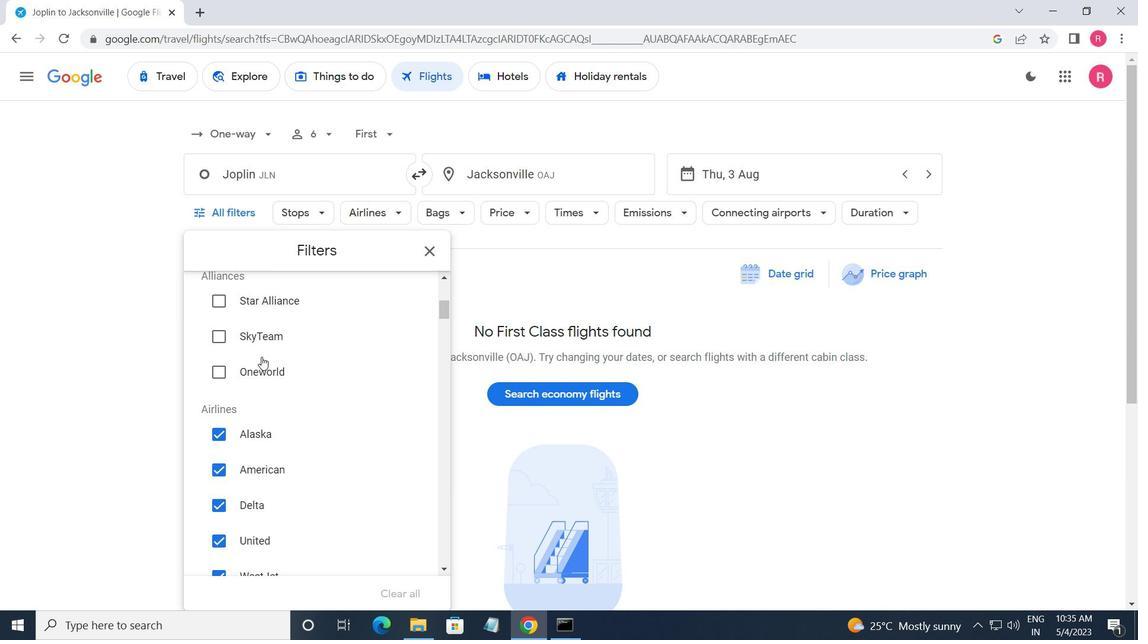 
Action: Mouse moved to (400, 417)
Screenshot: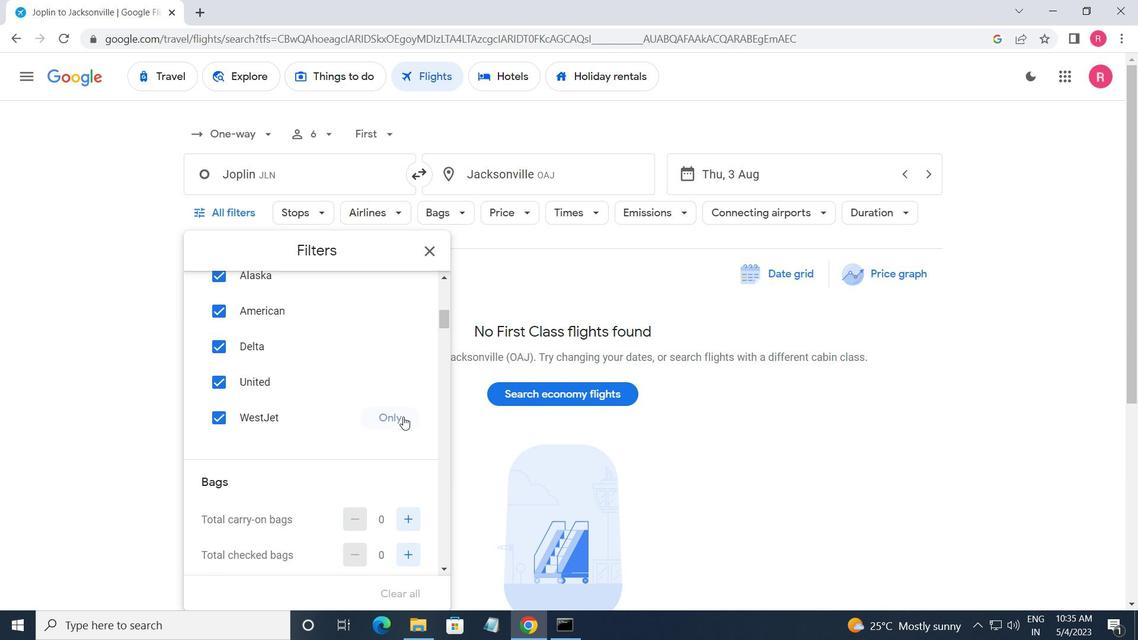 
Action: Mouse pressed left at (400, 417)
Screenshot: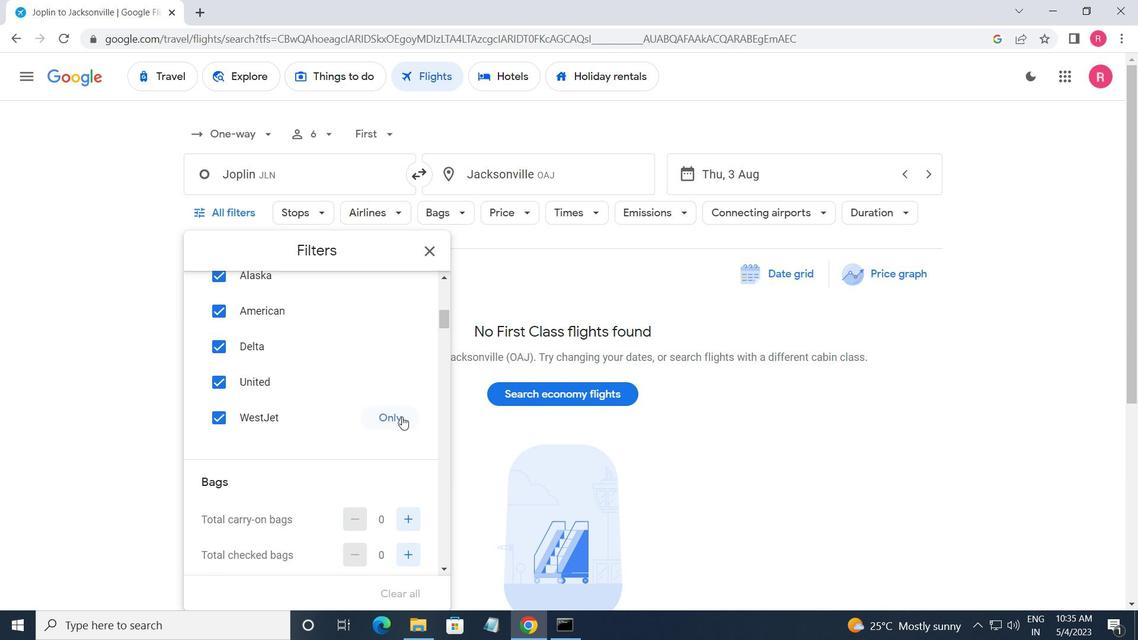 
Action: Mouse moved to (354, 437)
Screenshot: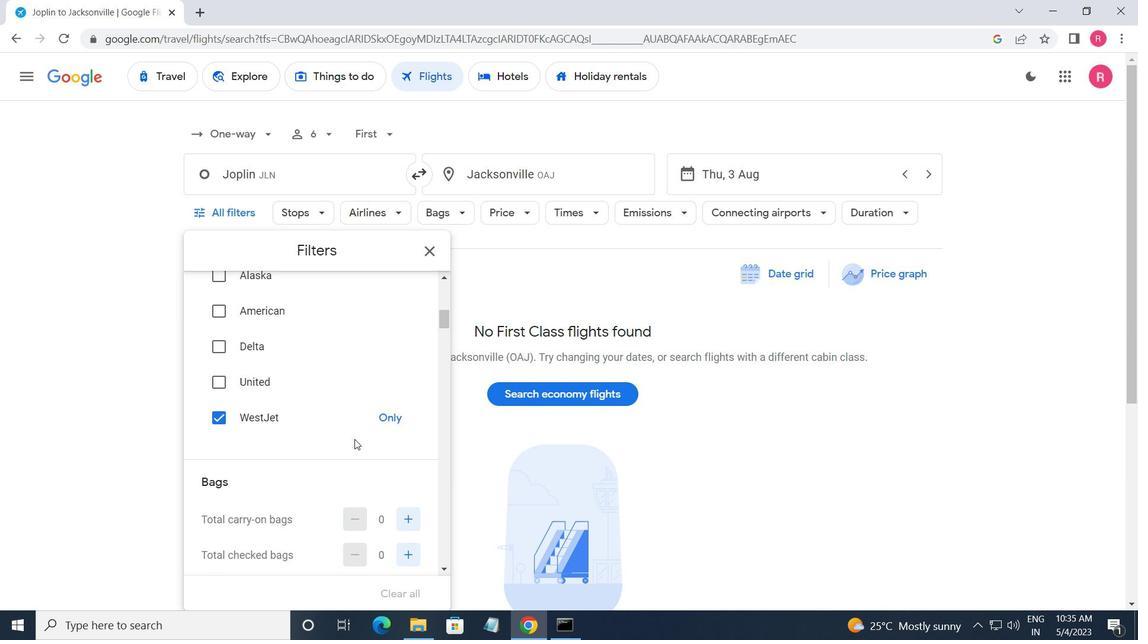 
Action: Mouse scrolled (354, 437) with delta (0, 0)
Screenshot: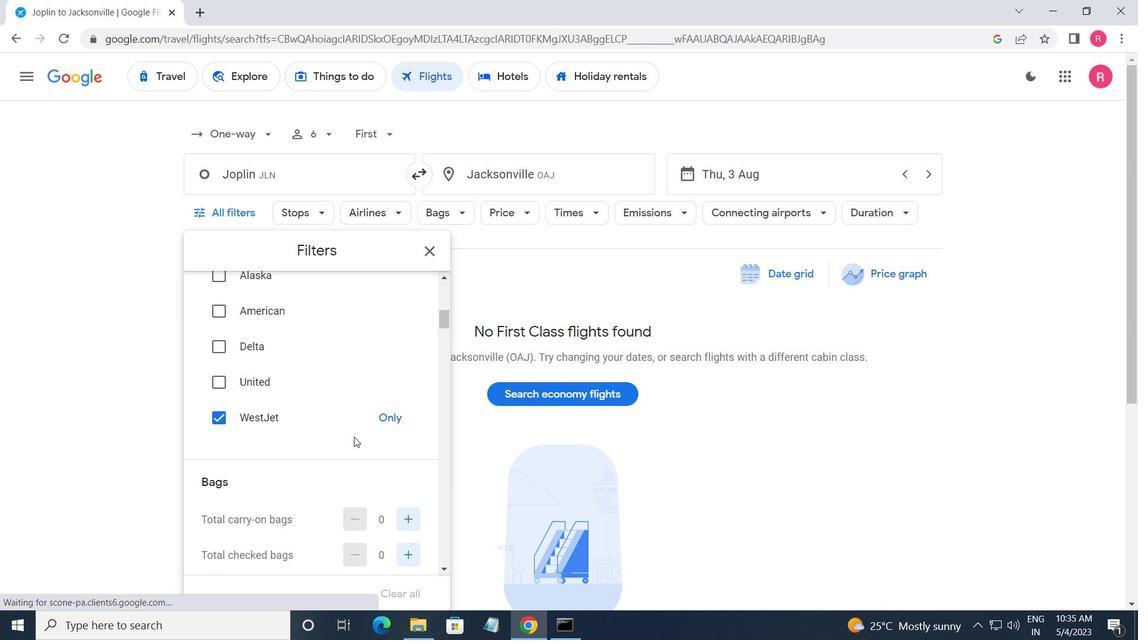 
Action: Mouse moved to (405, 442)
Screenshot: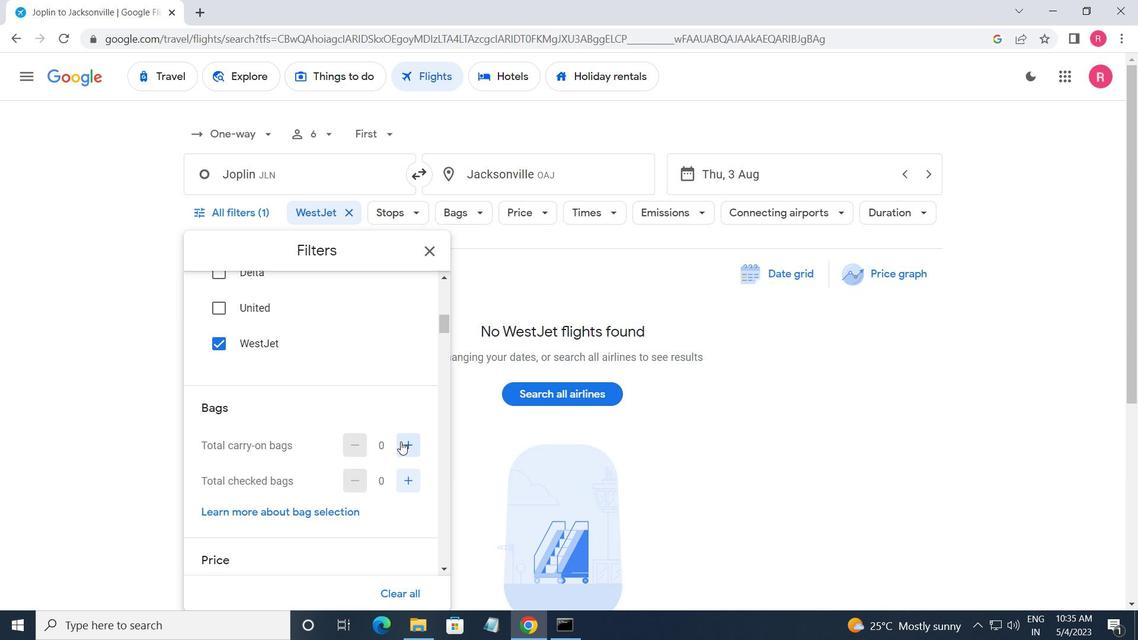 
Action: Mouse pressed left at (405, 442)
Screenshot: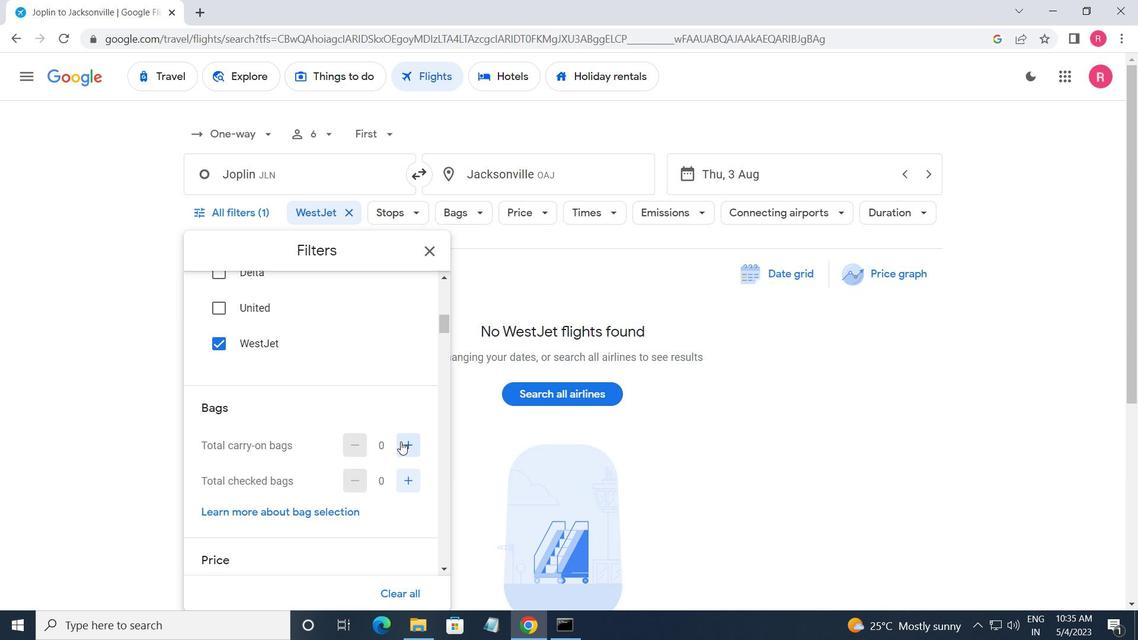 
Action: Mouse moved to (405, 443)
Screenshot: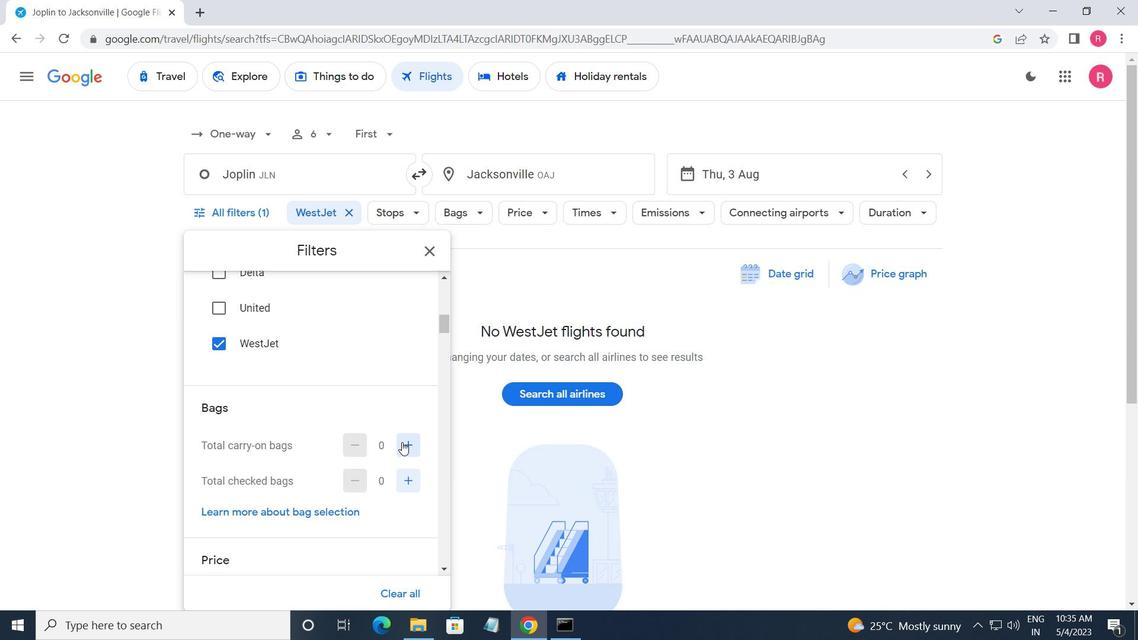 
Action: Mouse pressed left at (405, 443)
Screenshot: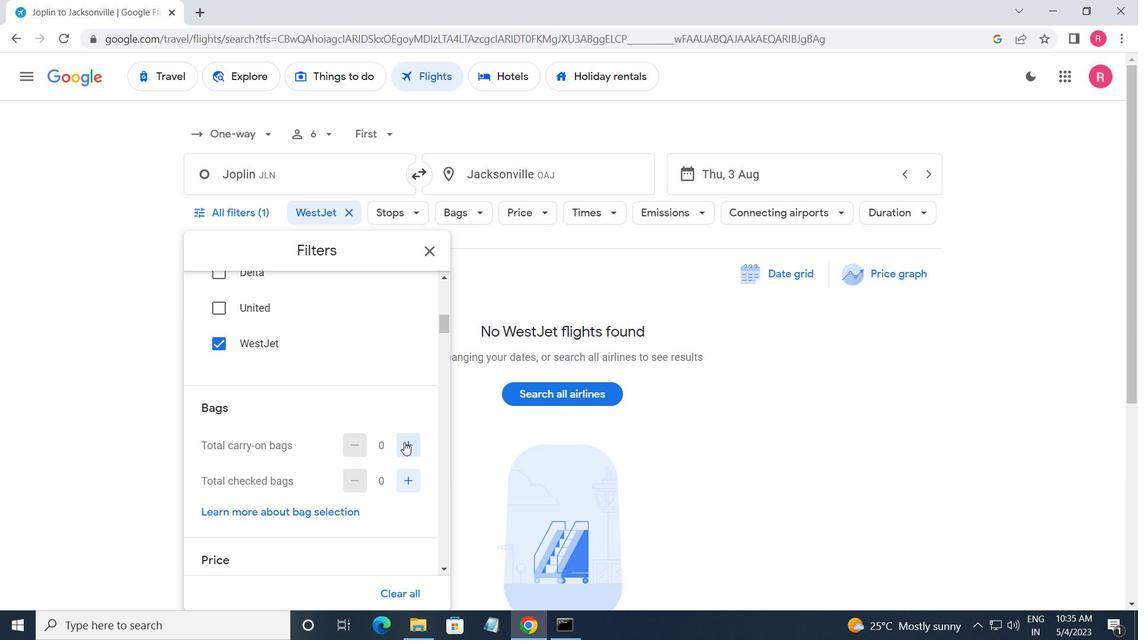 
Action: Mouse moved to (405, 446)
Screenshot: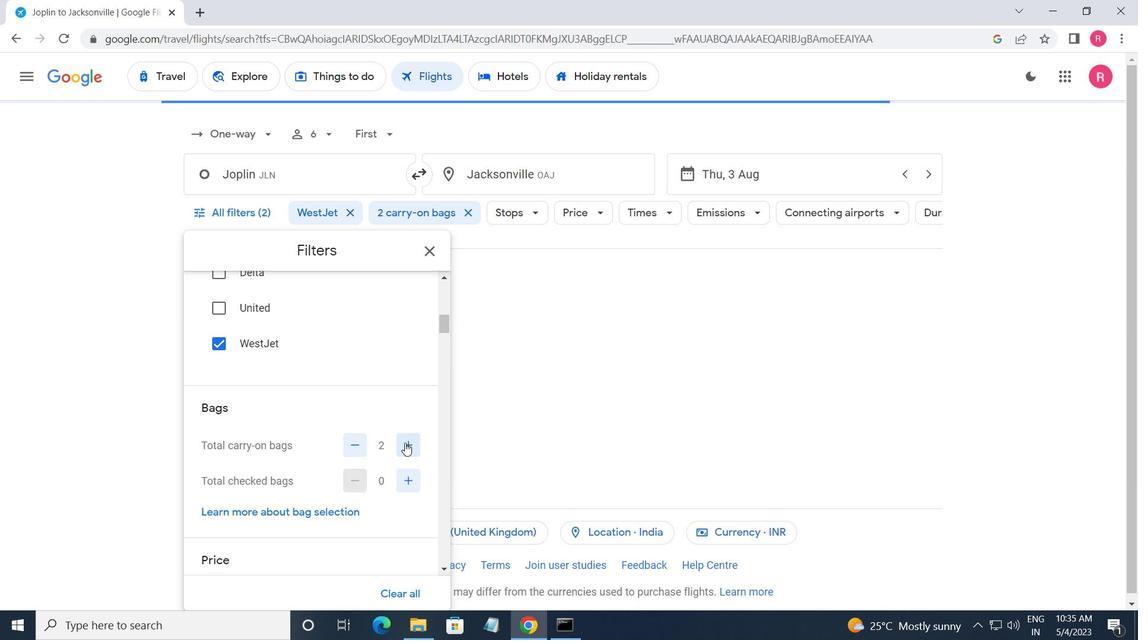 
Action: Mouse scrolled (405, 446) with delta (0, 0)
Screenshot: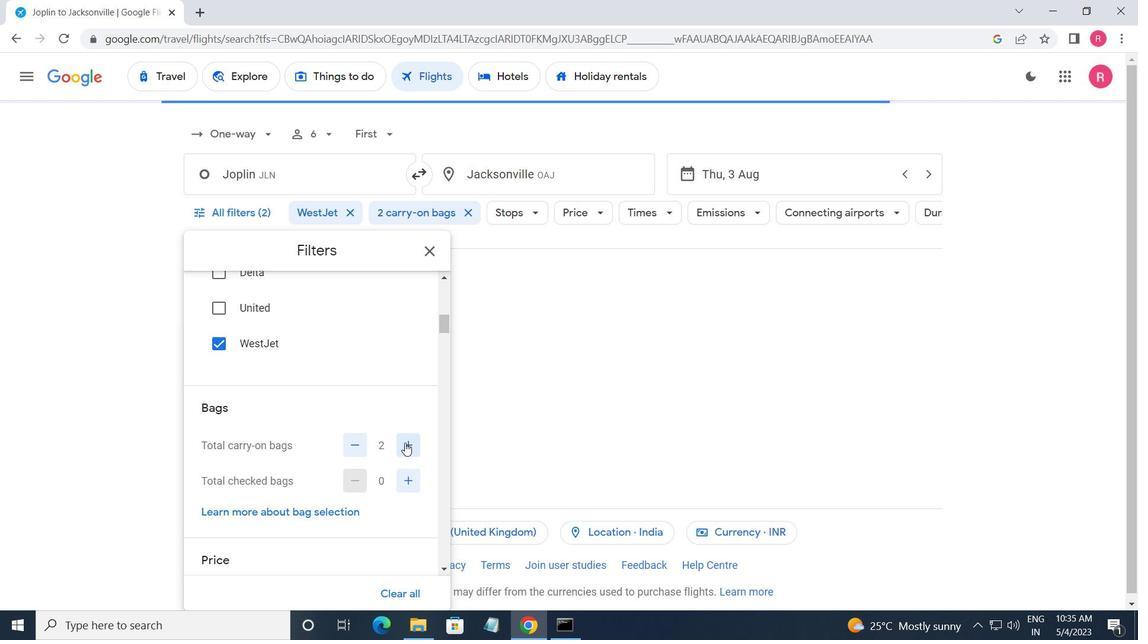
Action: Mouse moved to (405, 448)
Screenshot: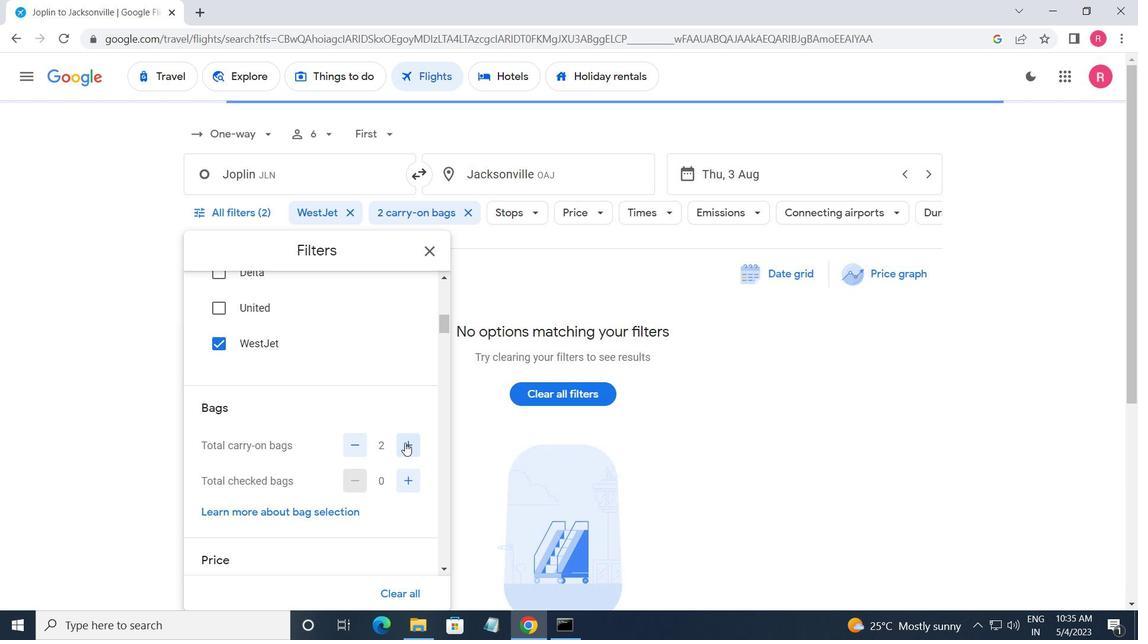 
Action: Mouse scrolled (405, 447) with delta (0, 0)
Screenshot: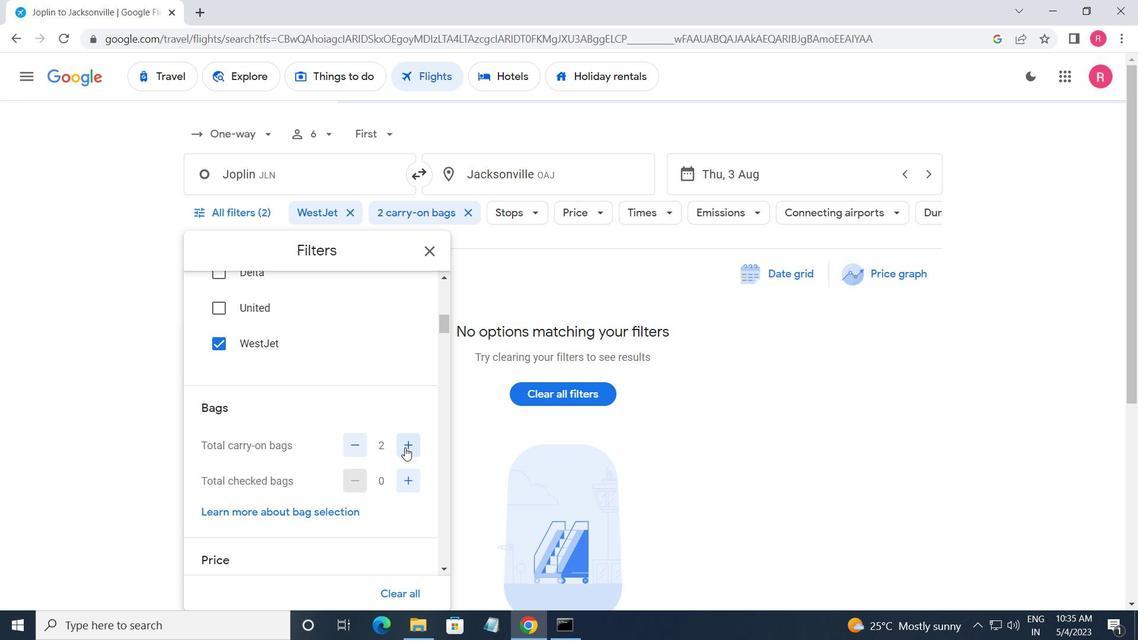 
Action: Mouse moved to (429, 486)
Screenshot: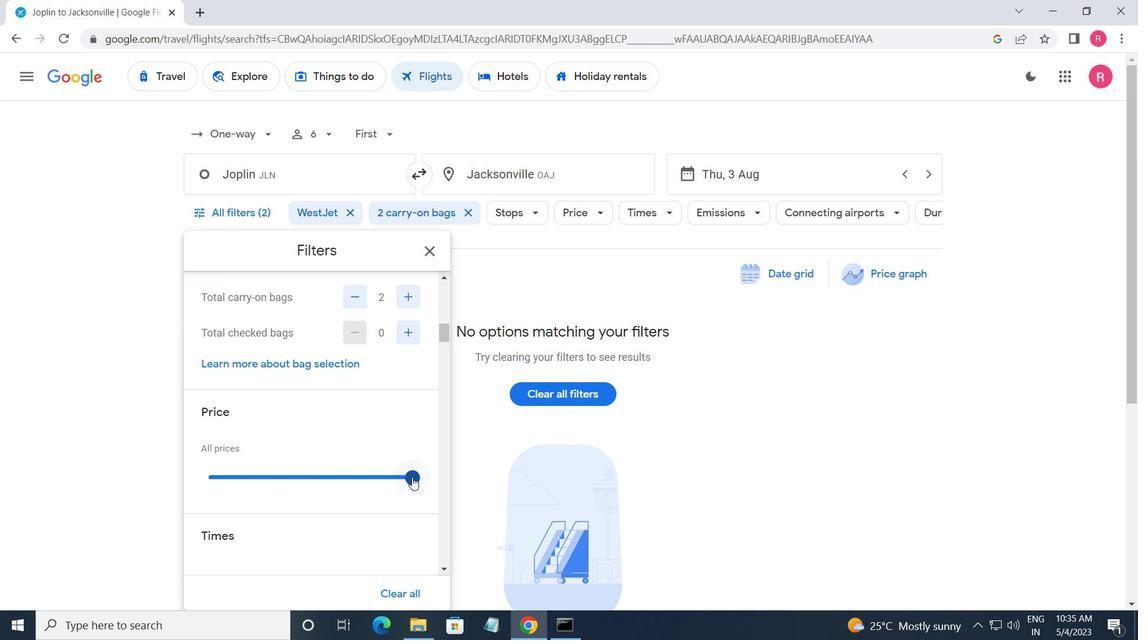 
Action: Mouse pressed left at (429, 486)
Screenshot: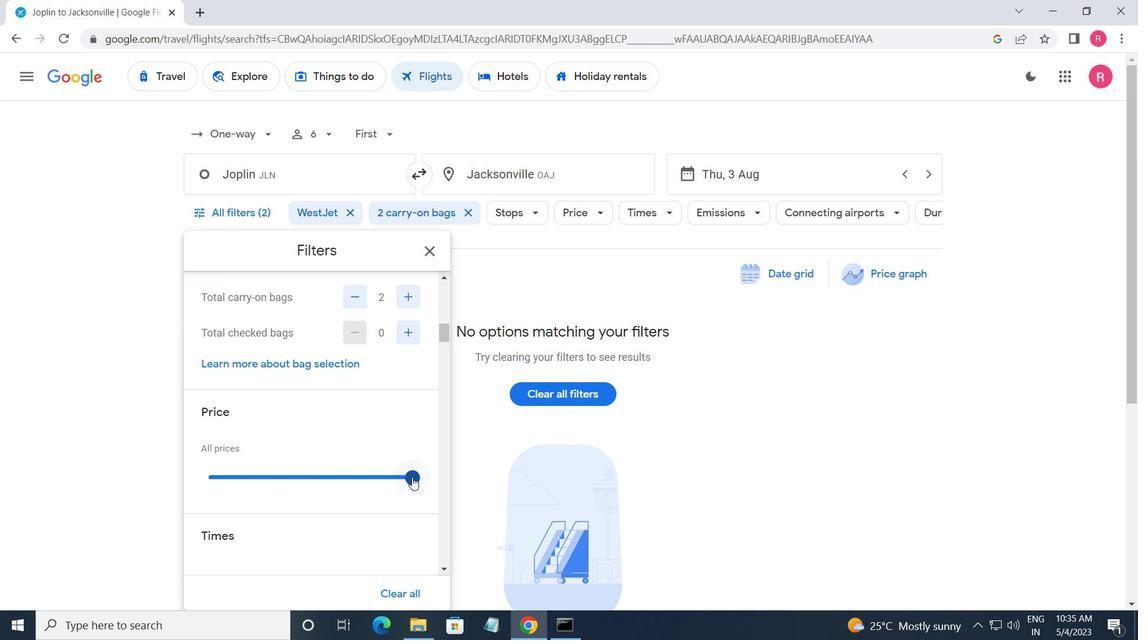 
Action: Mouse moved to (366, 476)
Screenshot: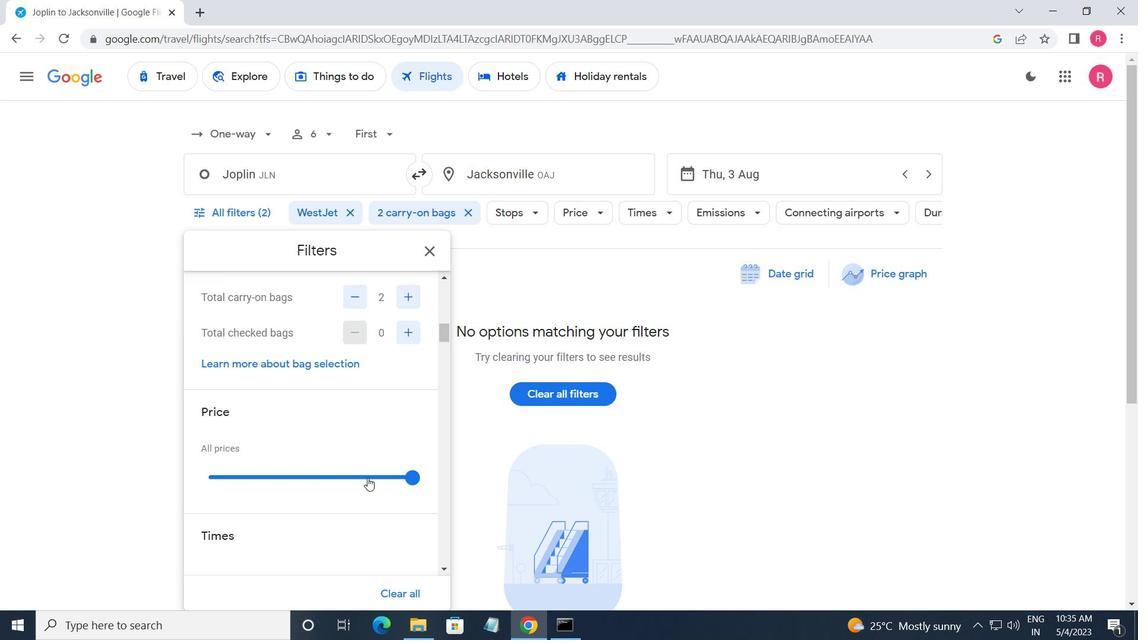 
Action: Mouse scrolled (366, 476) with delta (0, 0)
Screenshot: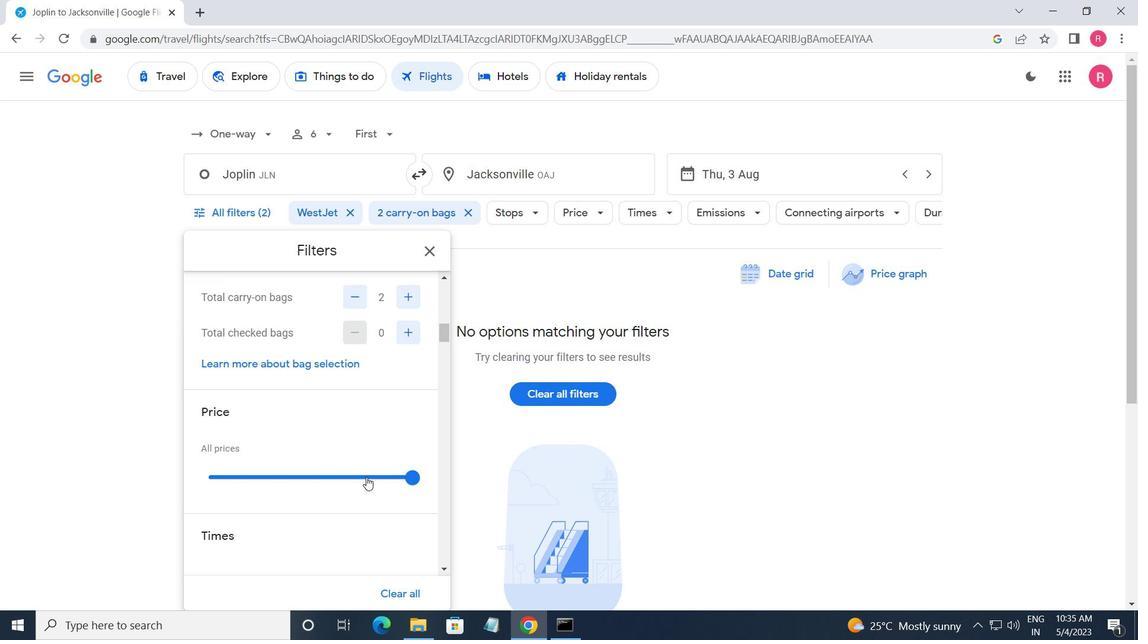 
Action: Mouse scrolled (366, 476) with delta (0, 0)
Screenshot: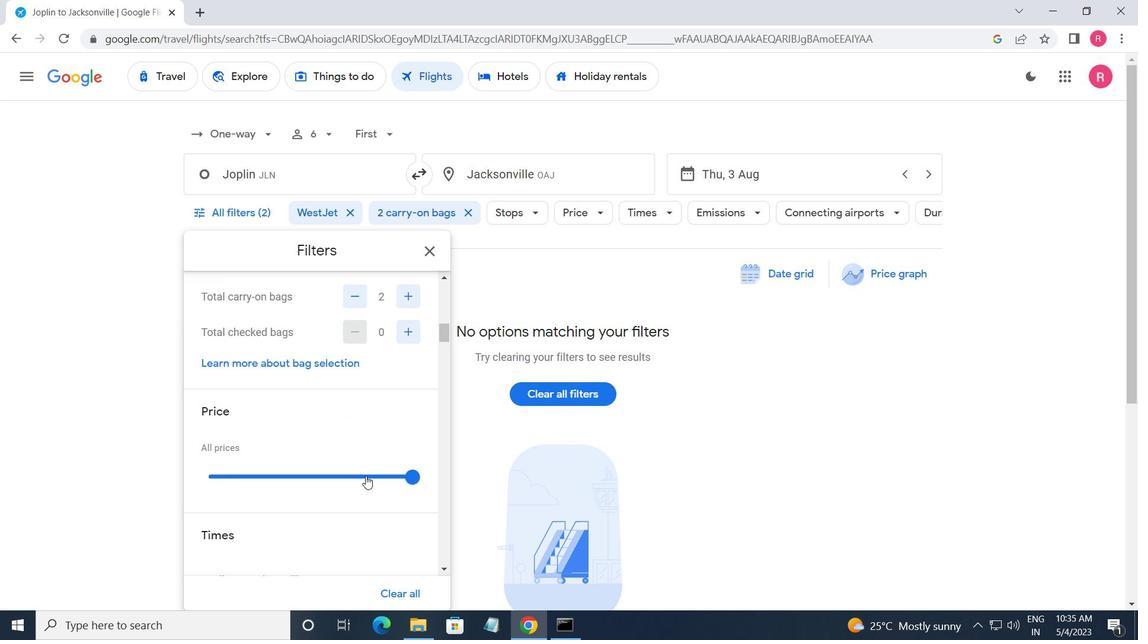 
Action: Mouse moved to (209, 502)
Screenshot: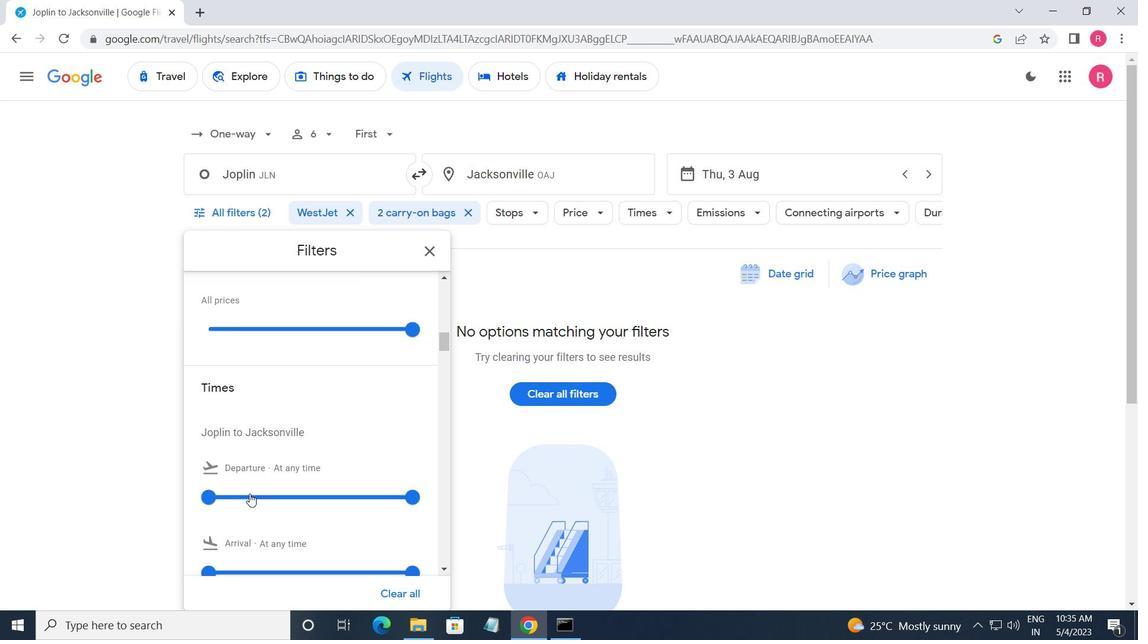 
Action: Mouse pressed left at (209, 502)
Screenshot: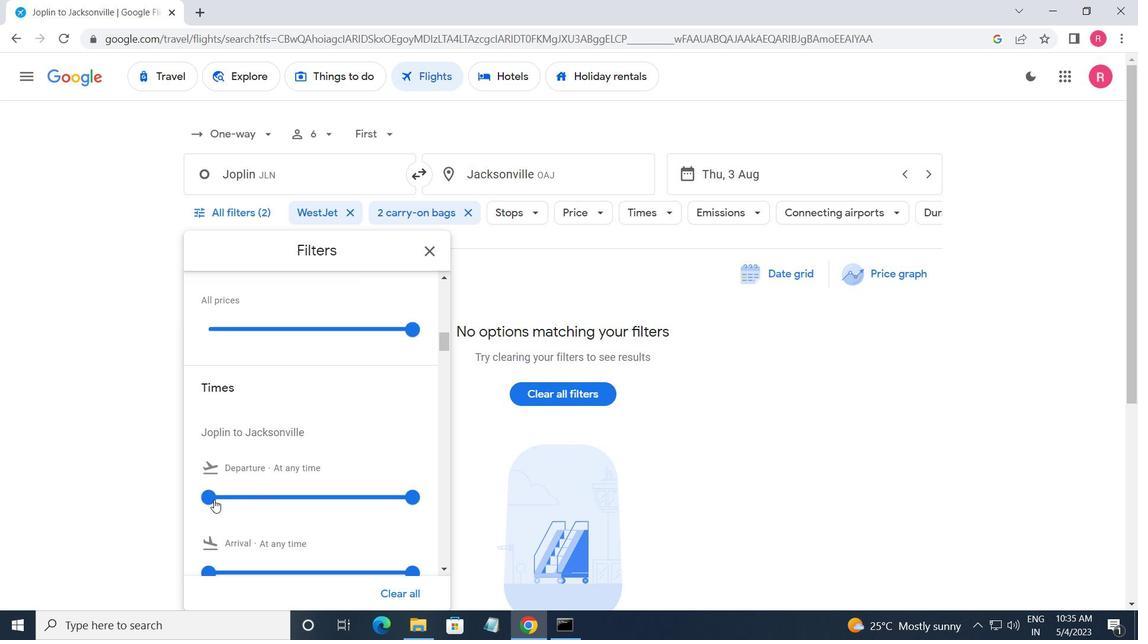 
Action: Mouse moved to (405, 495)
Screenshot: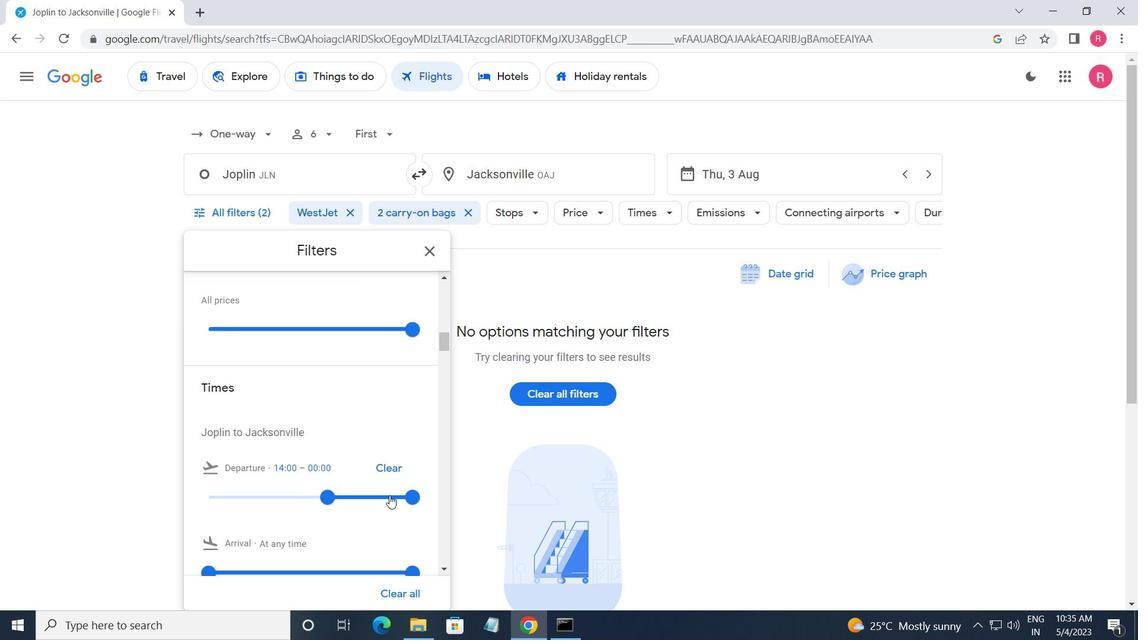 
Action: Mouse pressed left at (405, 495)
Screenshot: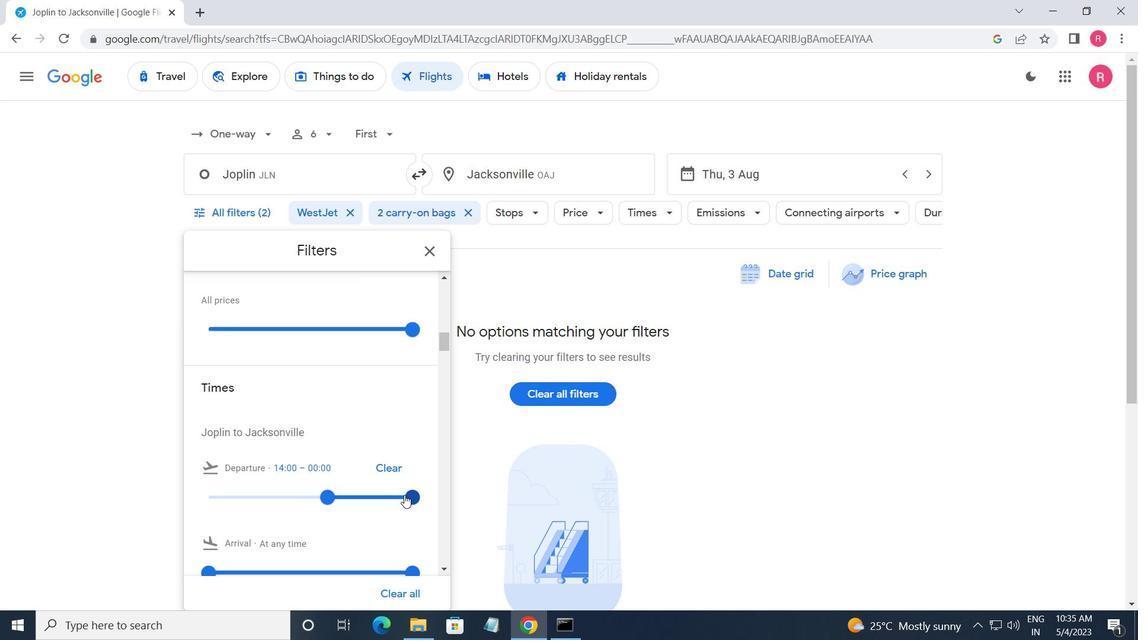 
Action: Mouse moved to (315, 495)
Screenshot: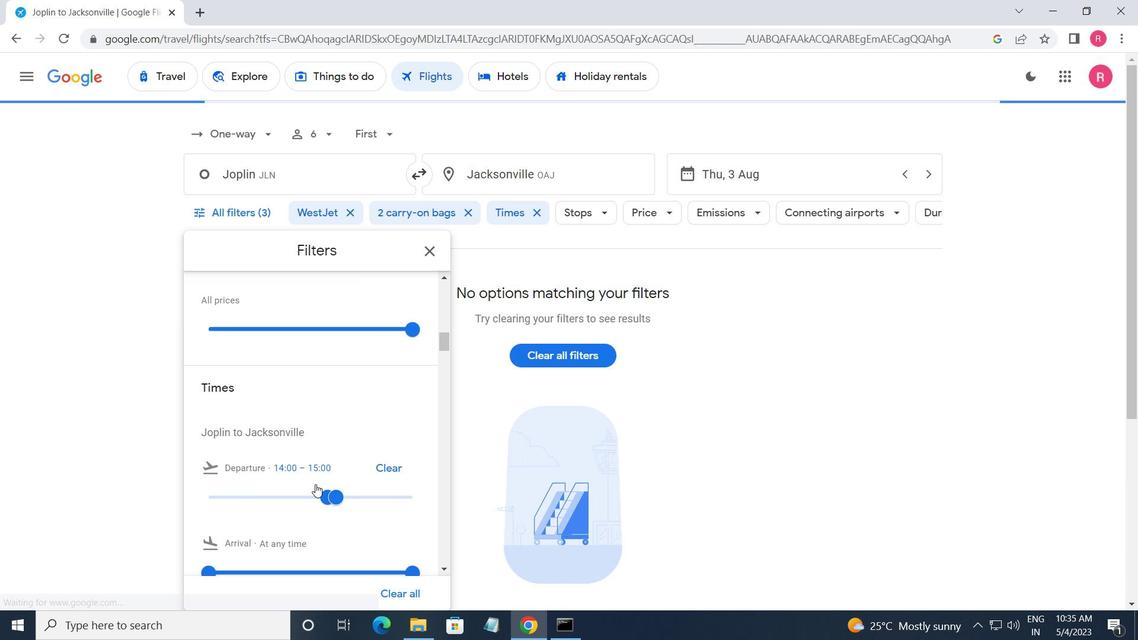 
Action: Mouse pressed left at (315, 495)
Screenshot: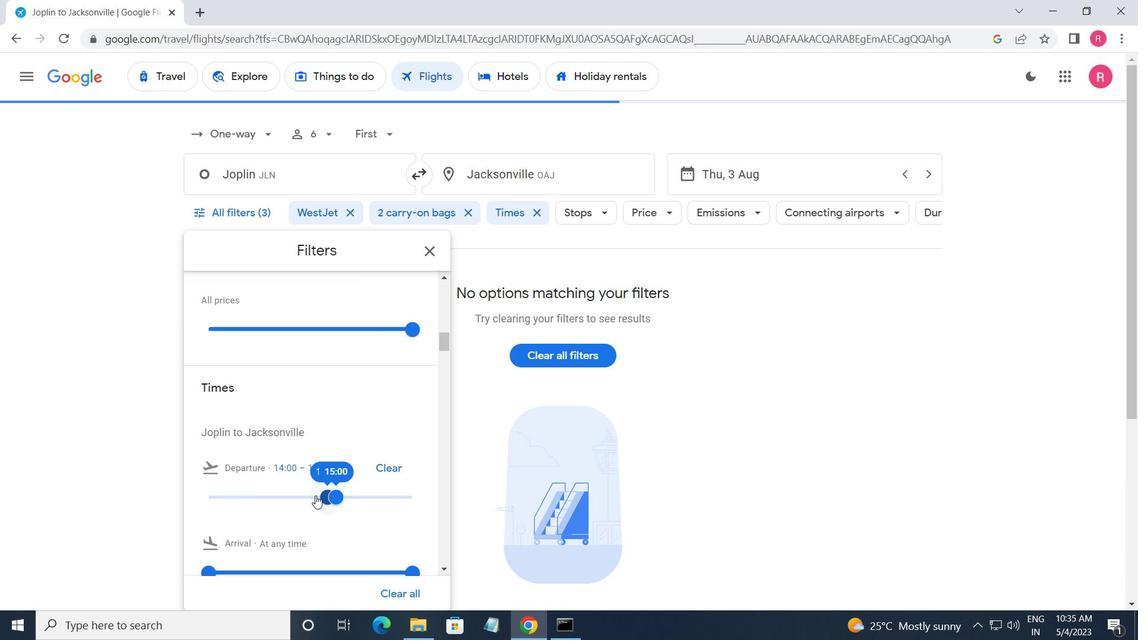 
Action: Mouse moved to (338, 501)
Screenshot: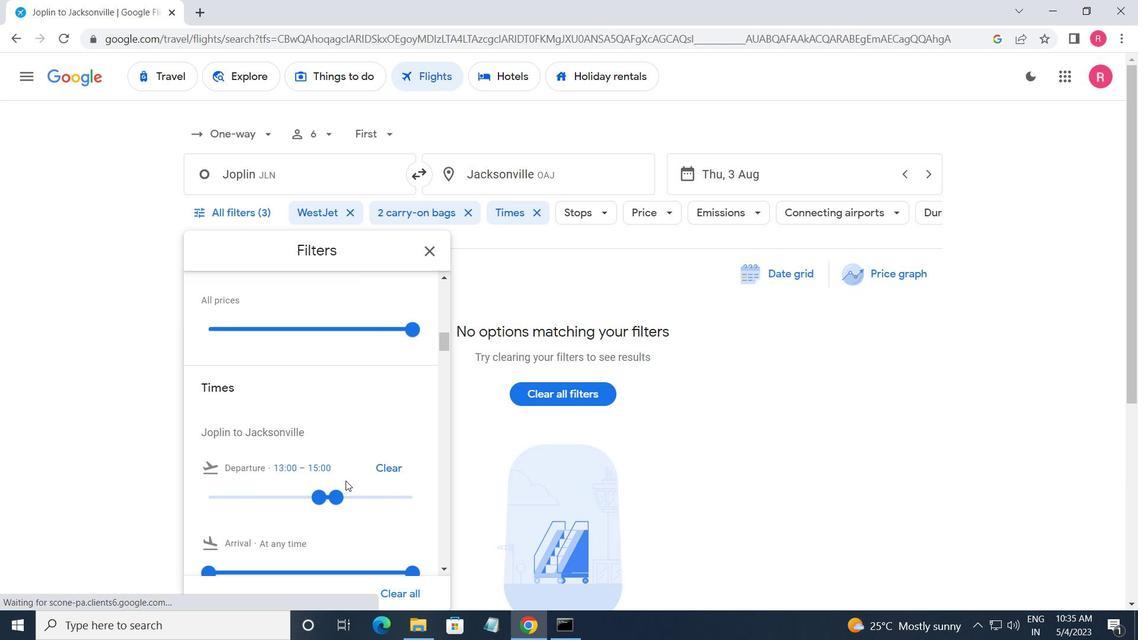 
Action: Mouse pressed left at (338, 501)
Screenshot: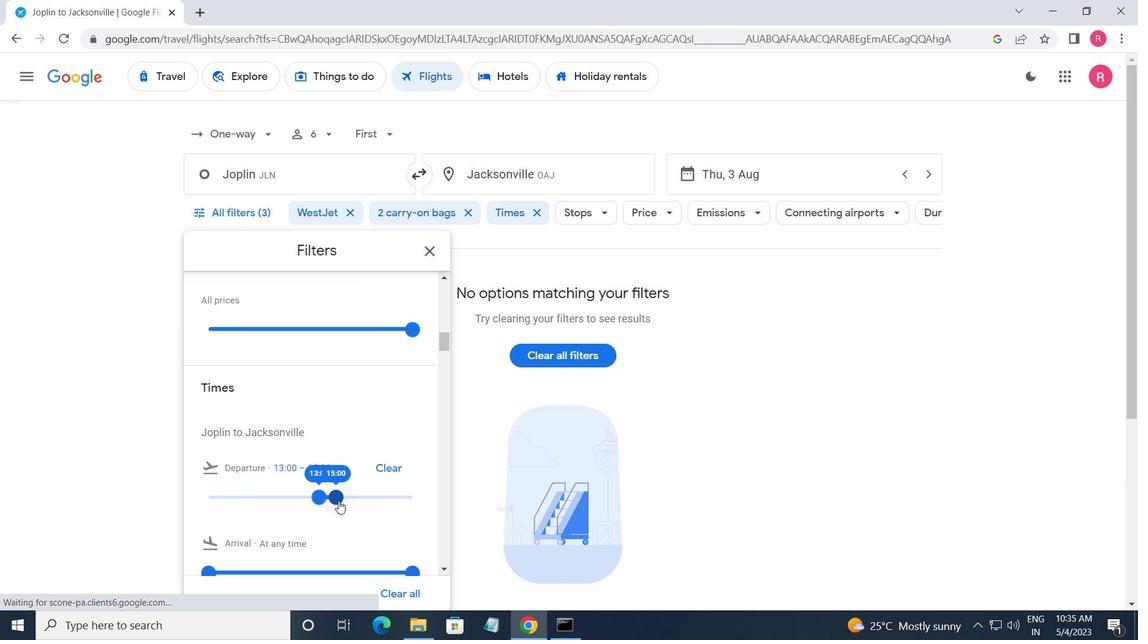 
Action: Mouse moved to (432, 251)
Screenshot: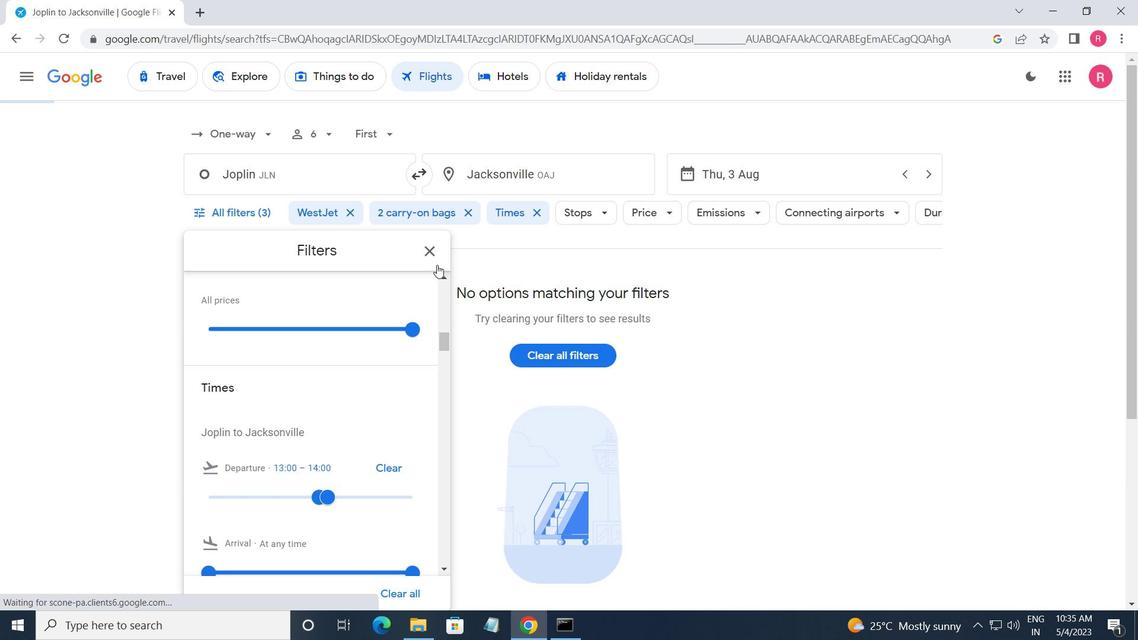 
Action: Mouse pressed left at (432, 251)
Screenshot: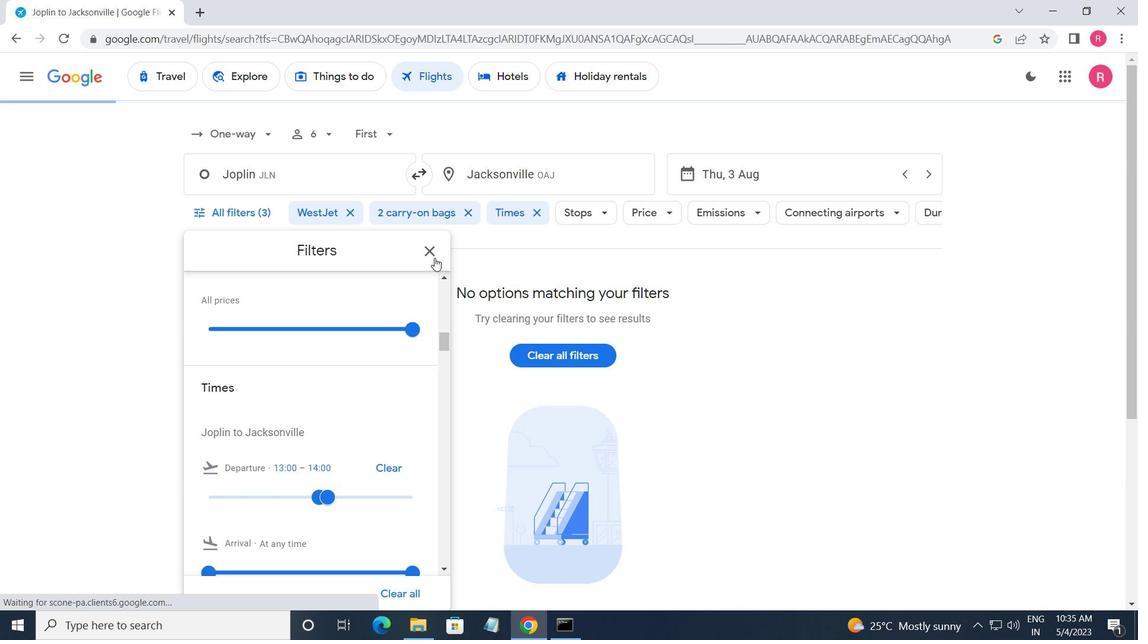 
Action: Mouse moved to (382, 355)
Screenshot: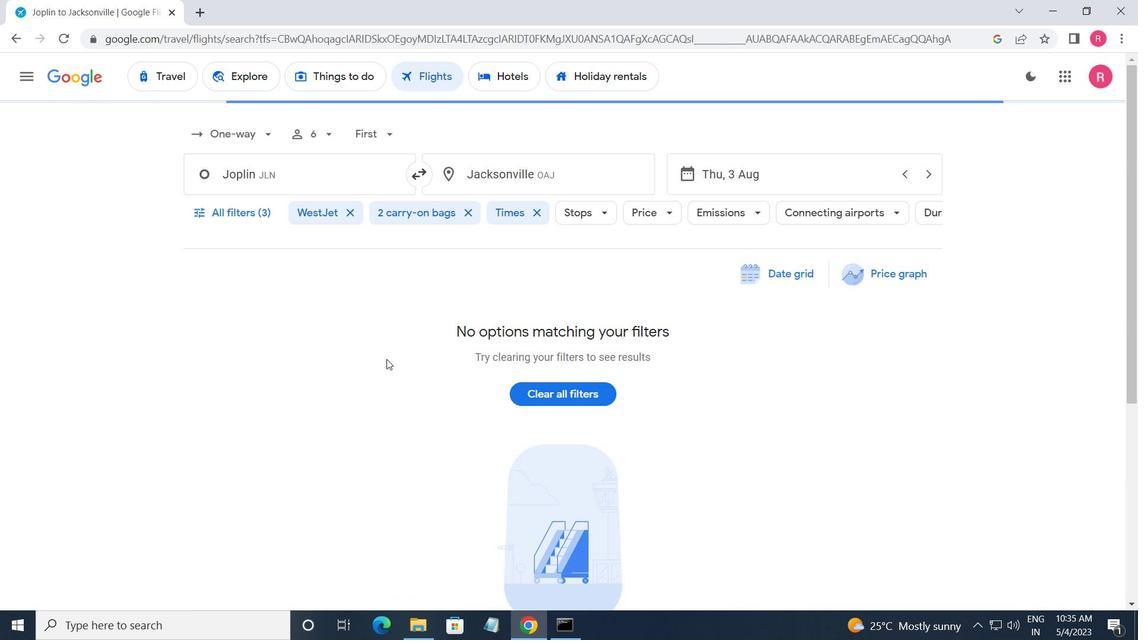 
